 Task: Look for space in Santafé, Spain from 9th July, 2023 to 16th July, 2023 for 2 adults, 1 child in price range Rs.8000 to Rs.16000. Place can be entire place with 2 bedrooms having 2 beds and 1 bathroom. Property type can be house, flat, guest house. Booking option can be shelf check-in. Required host language is English.
Action: Mouse moved to (250, 137)
Screenshot: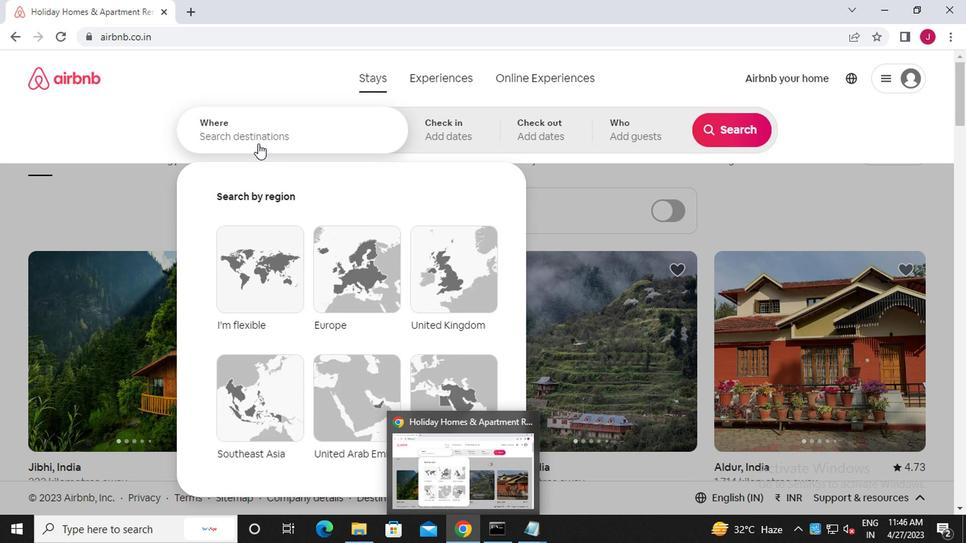 
Action: Mouse pressed left at (250, 137)
Screenshot: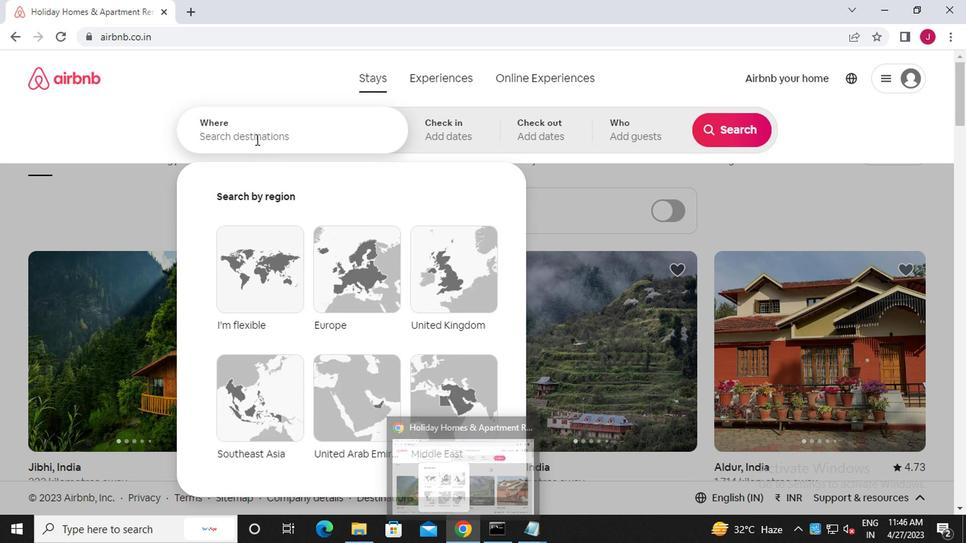 
Action: Key pressed s<Key.caps_lock>antafe,<Key.space><Key.caps_lock>s<Key.caps_lock>paion
Screenshot: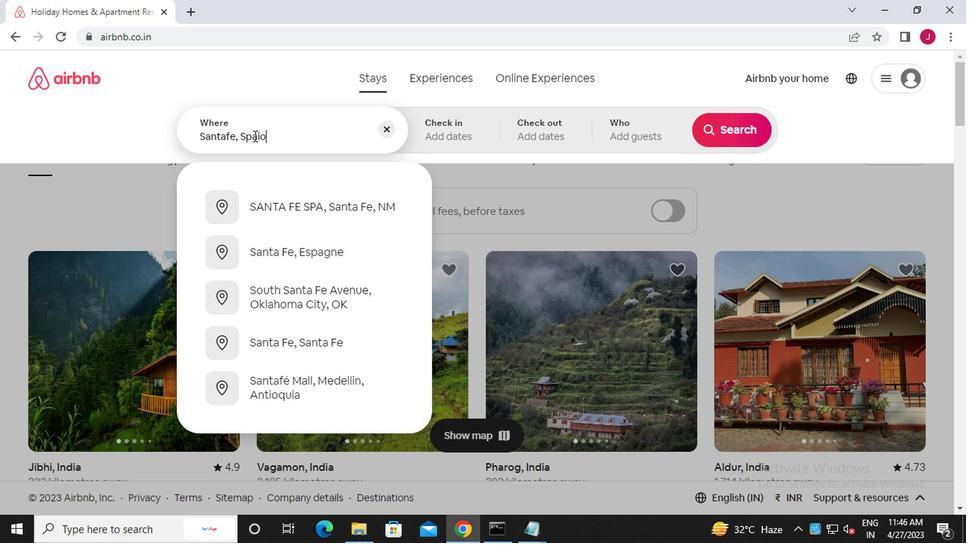
Action: Mouse moved to (266, 137)
Screenshot: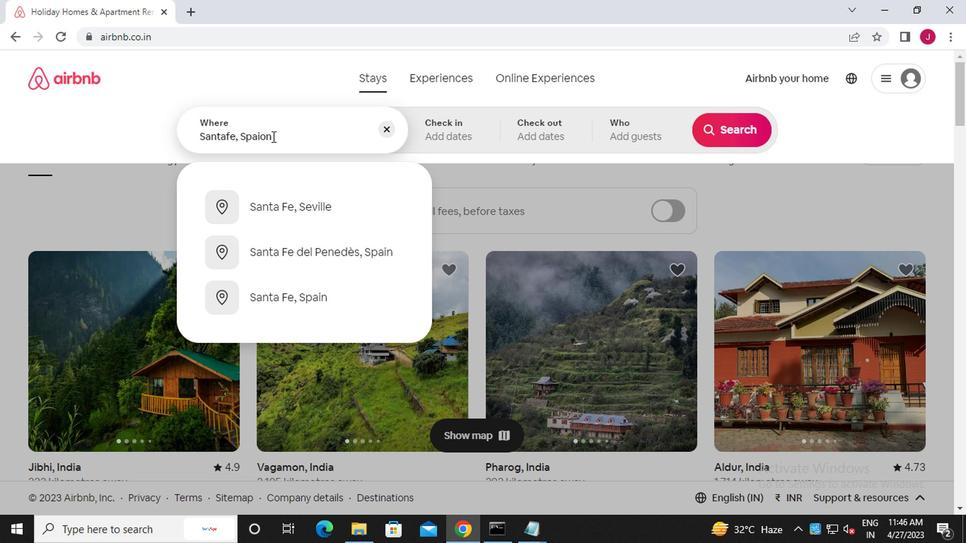 
Action: Key pressed <Key.backspace><Key.backspace>n
Screenshot: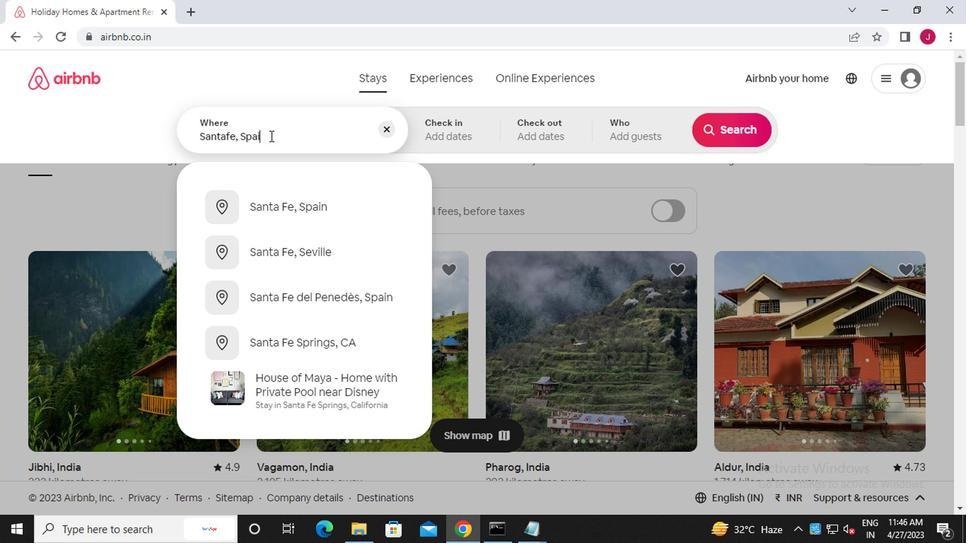 
Action: Mouse moved to (454, 139)
Screenshot: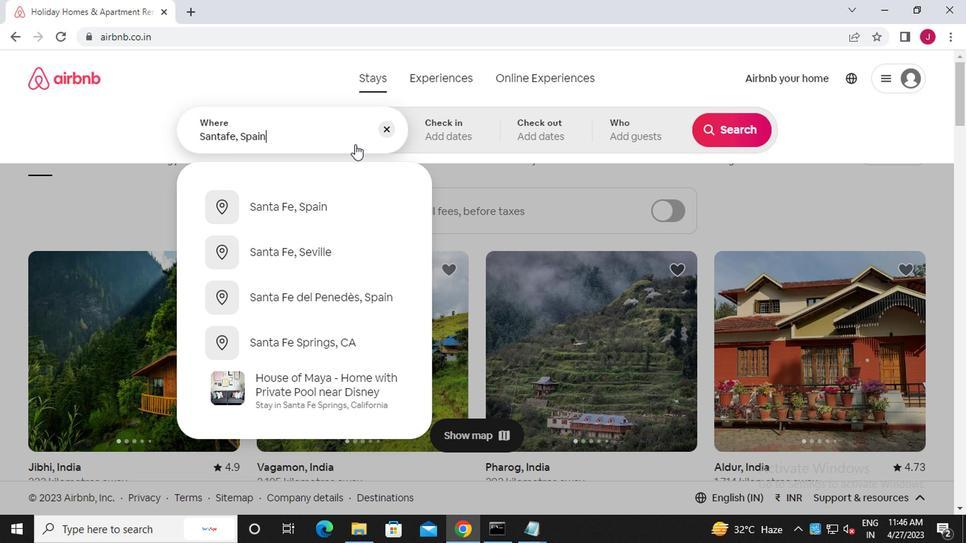 
Action: Mouse pressed left at (454, 139)
Screenshot: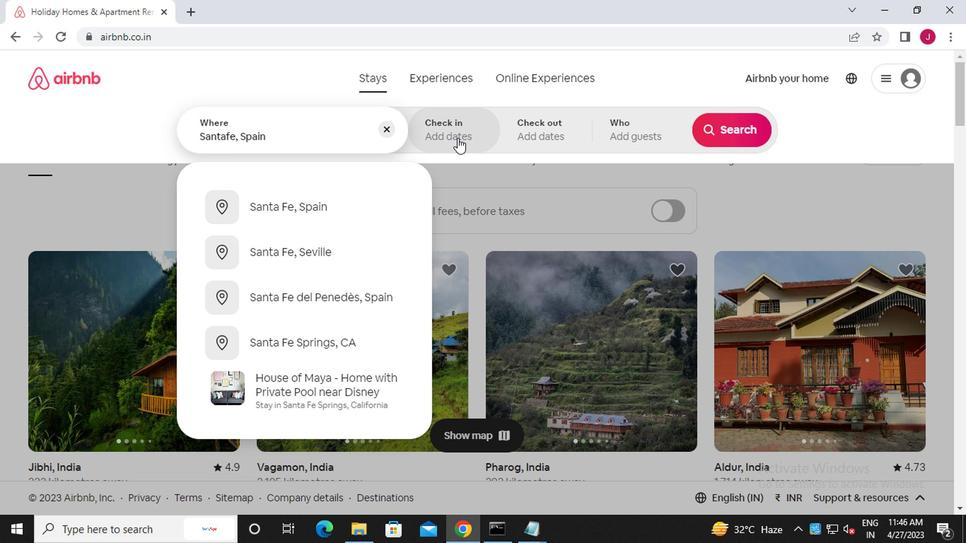 
Action: Mouse moved to (710, 248)
Screenshot: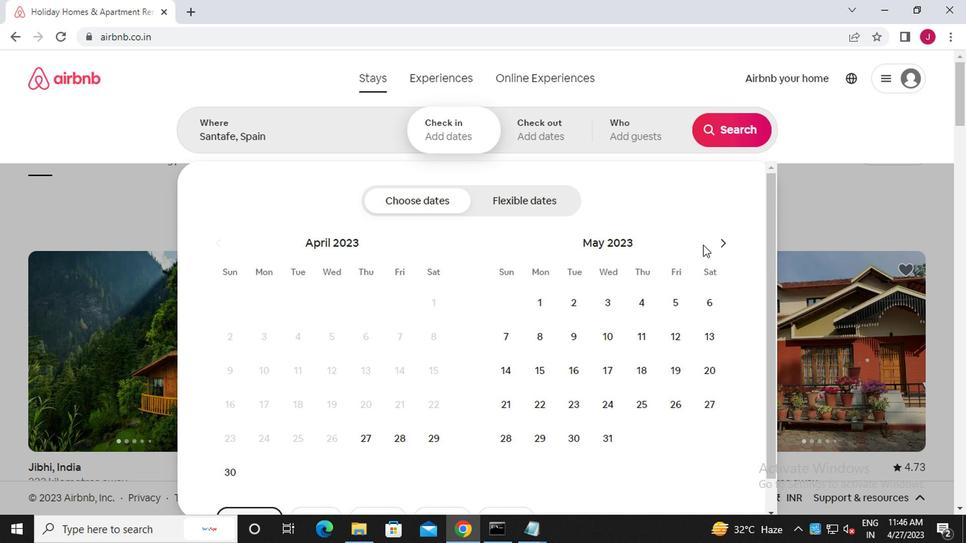 
Action: Mouse pressed left at (710, 248)
Screenshot: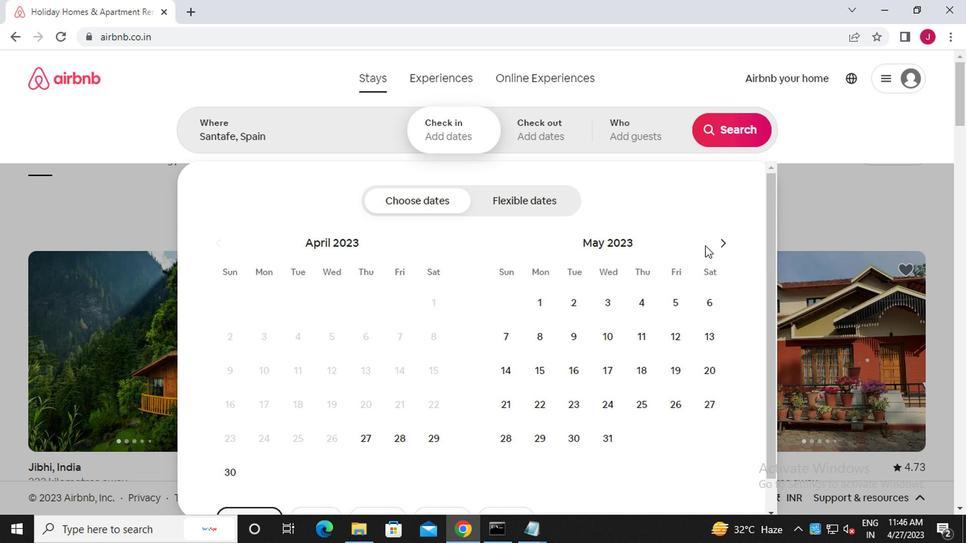 
Action: Mouse pressed left at (710, 248)
Screenshot: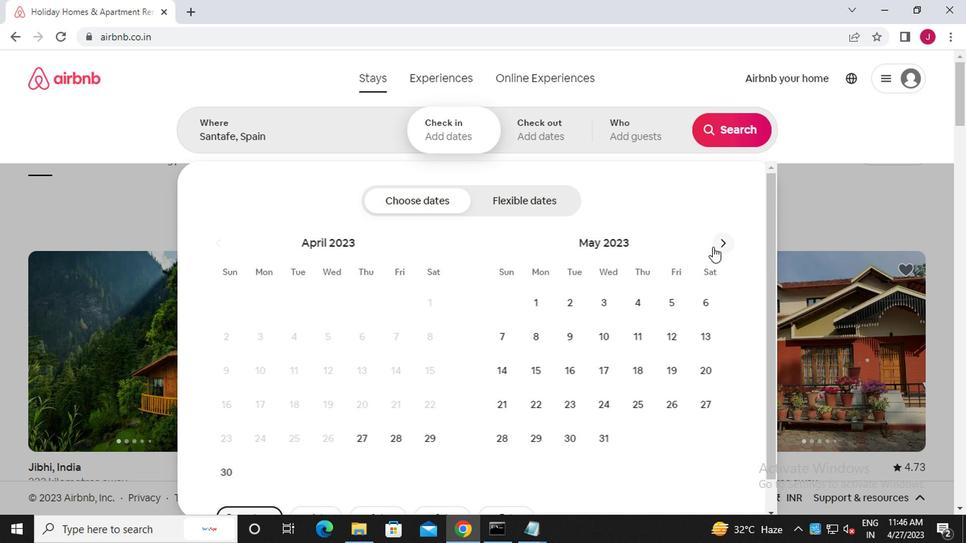 
Action: Mouse moved to (498, 367)
Screenshot: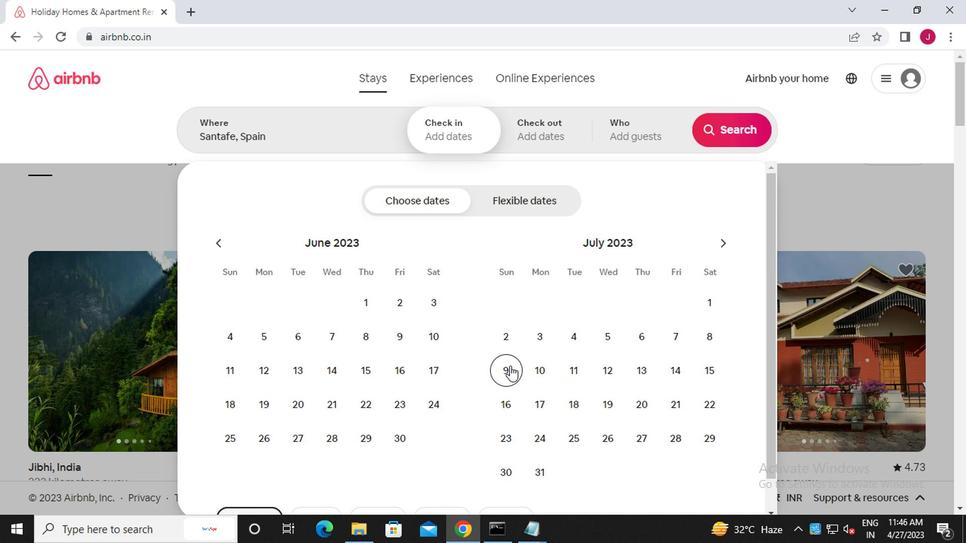 
Action: Mouse pressed left at (498, 367)
Screenshot: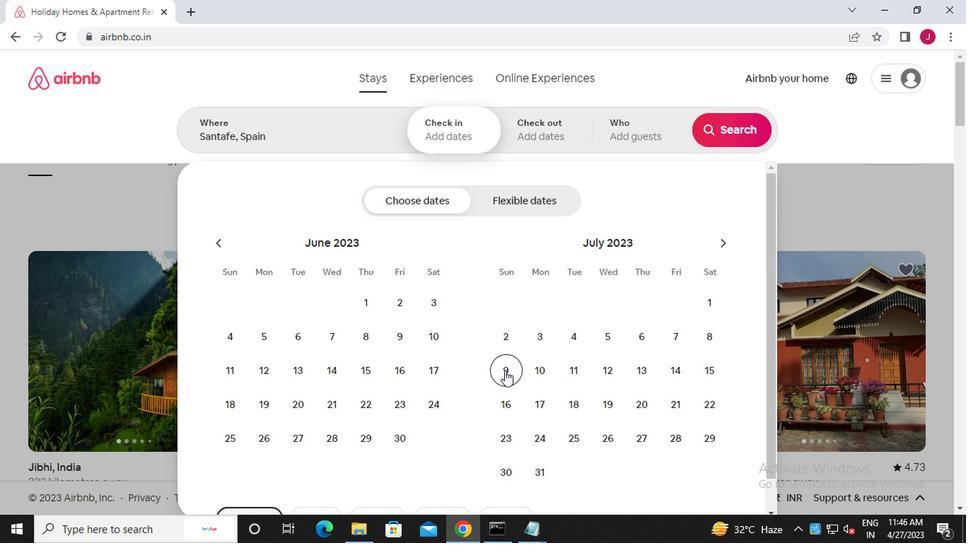 
Action: Mouse moved to (508, 399)
Screenshot: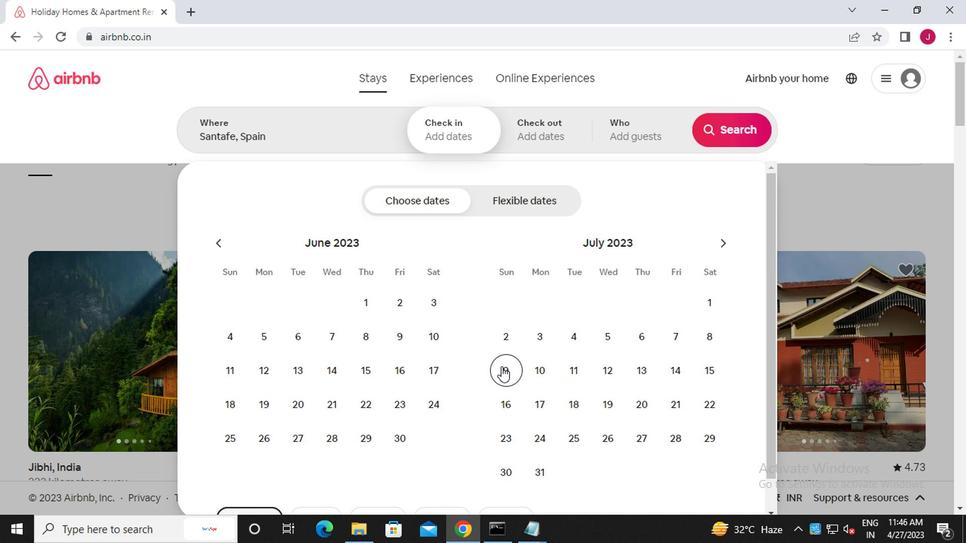 
Action: Mouse pressed left at (508, 399)
Screenshot: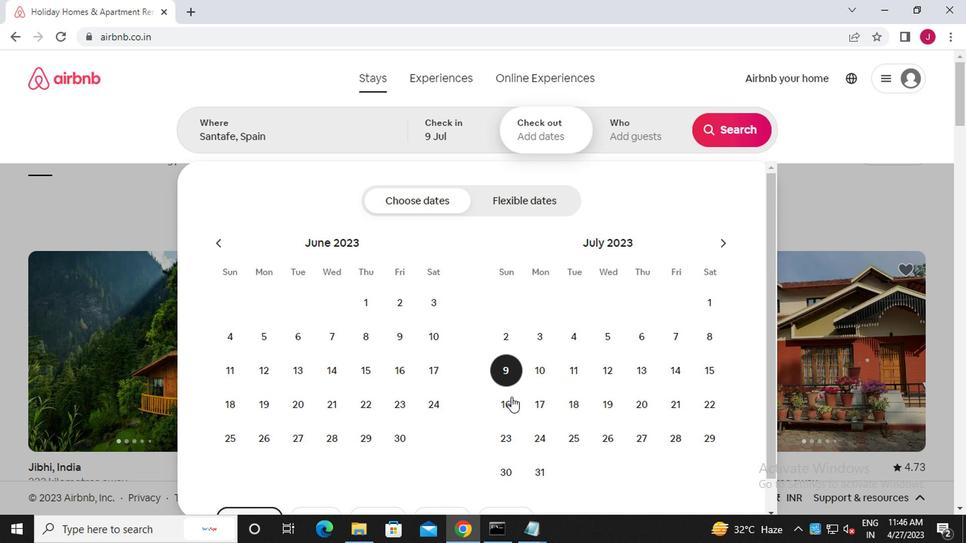 
Action: Mouse moved to (631, 139)
Screenshot: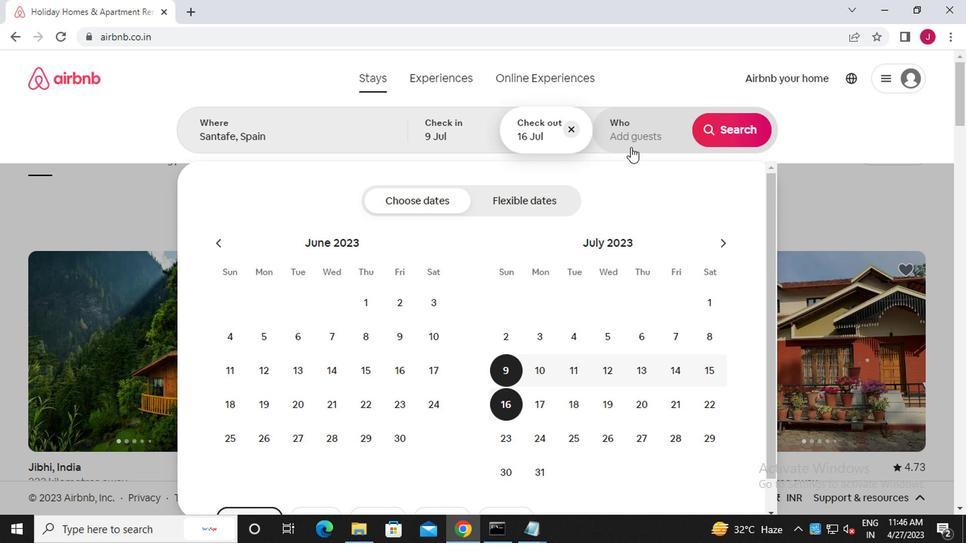 
Action: Mouse pressed left at (631, 139)
Screenshot: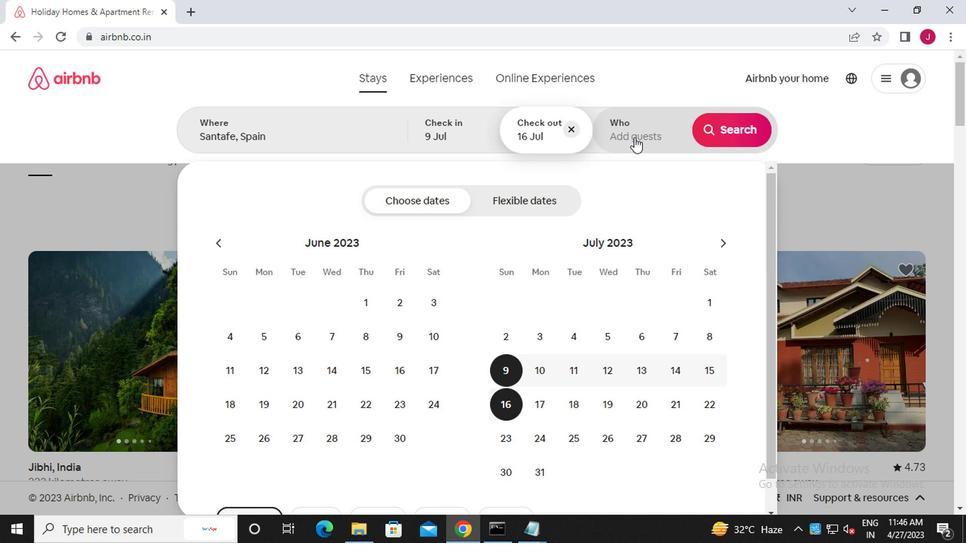 
Action: Mouse moved to (720, 201)
Screenshot: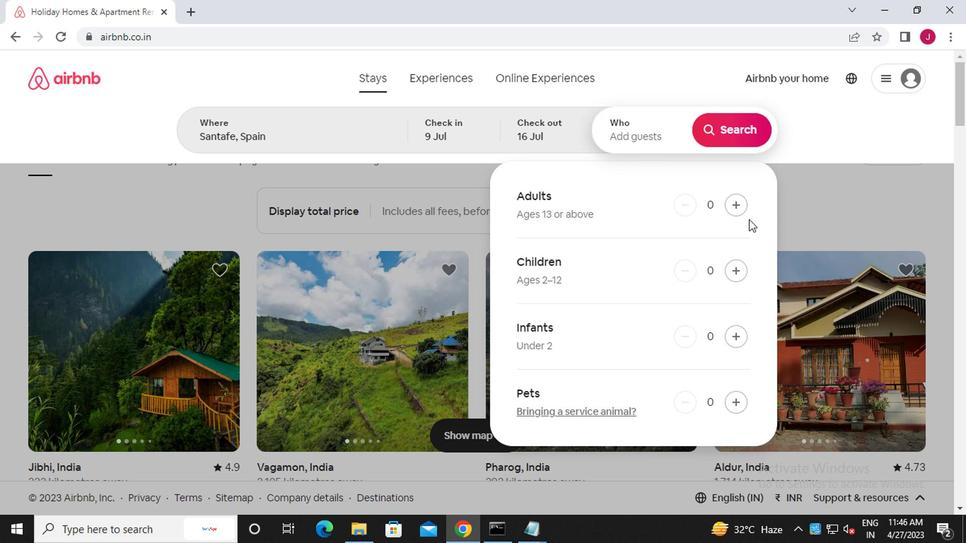 
Action: Mouse pressed left at (720, 201)
Screenshot: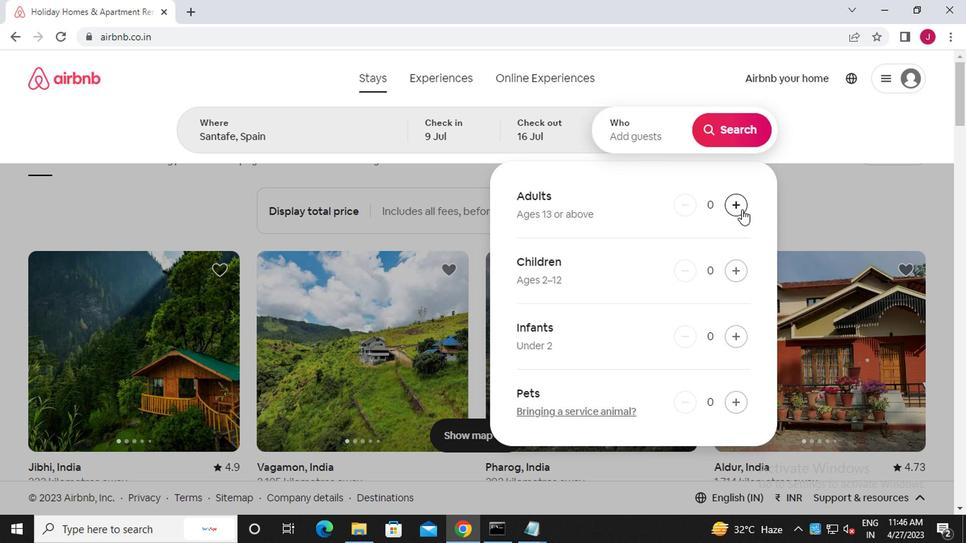 
Action: Mouse moved to (723, 203)
Screenshot: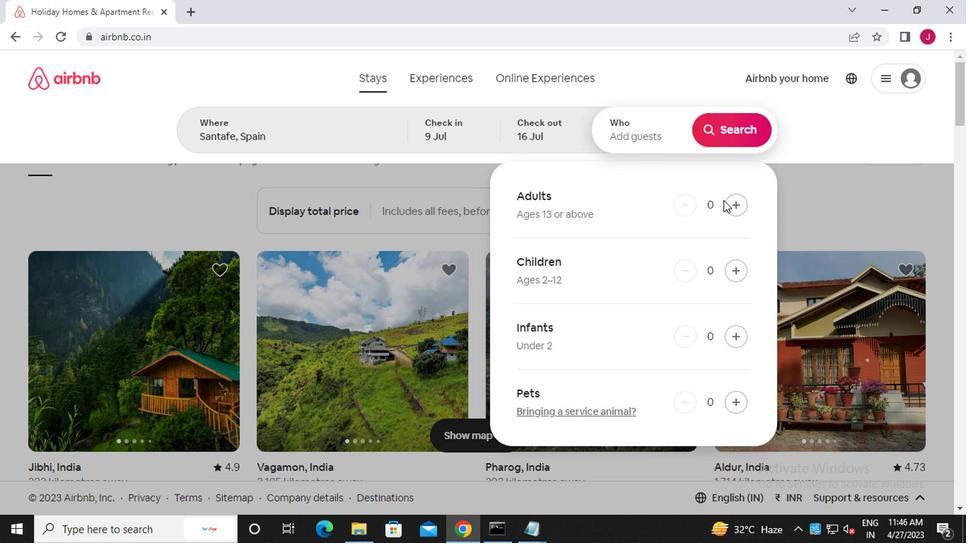 
Action: Mouse pressed left at (723, 203)
Screenshot: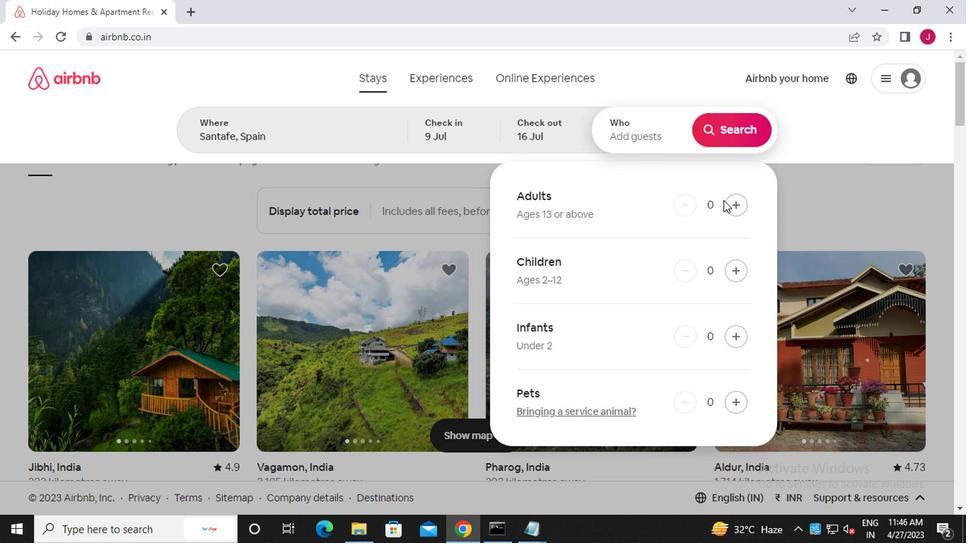 
Action: Mouse moved to (725, 208)
Screenshot: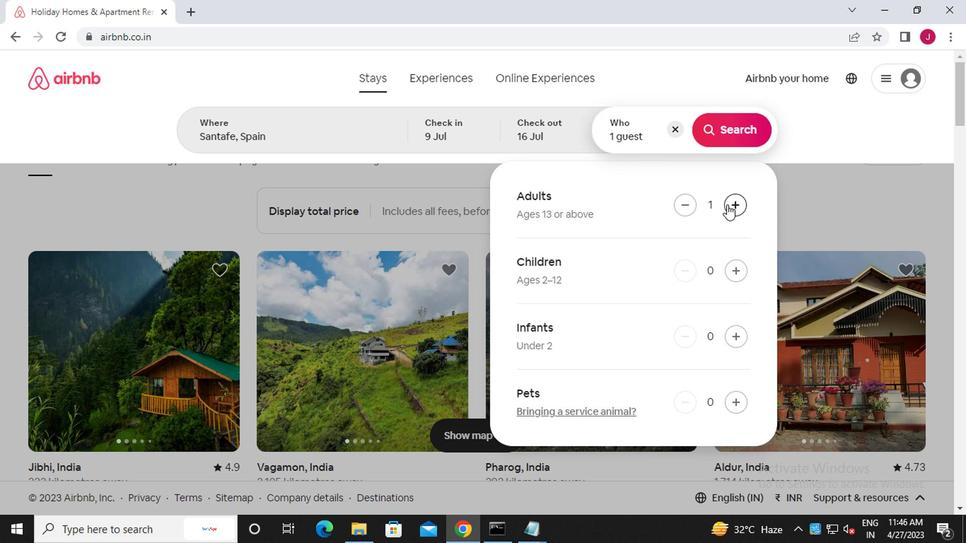
Action: Mouse pressed left at (725, 208)
Screenshot: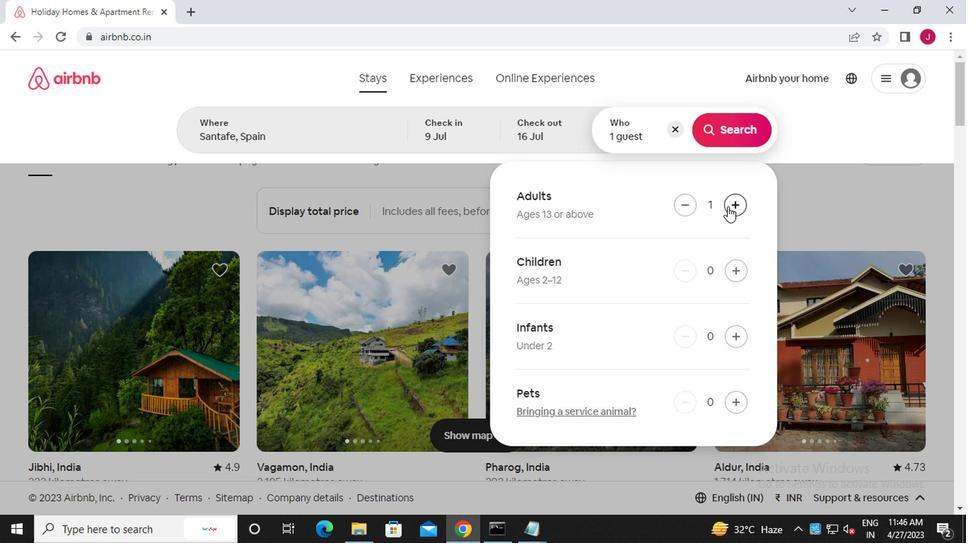 
Action: Mouse moved to (732, 279)
Screenshot: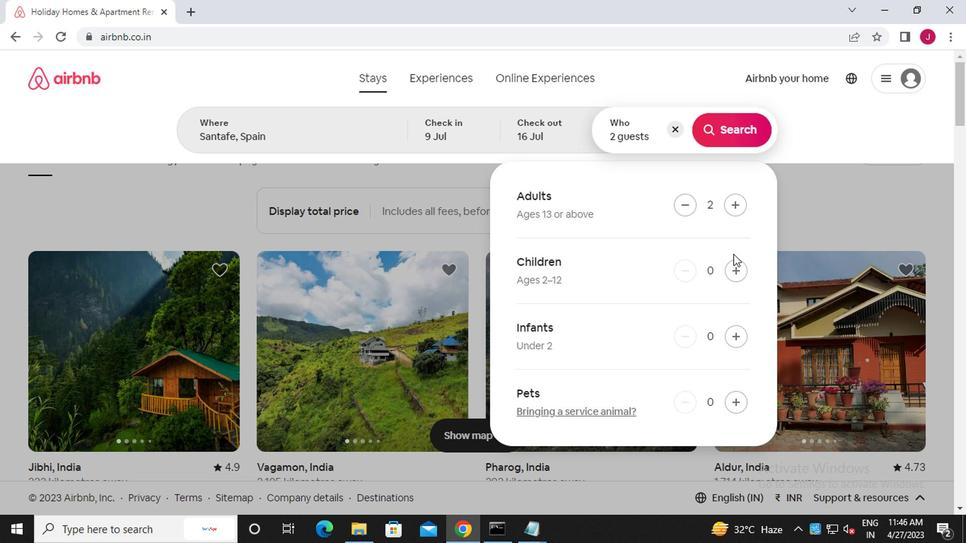
Action: Mouse pressed left at (732, 279)
Screenshot: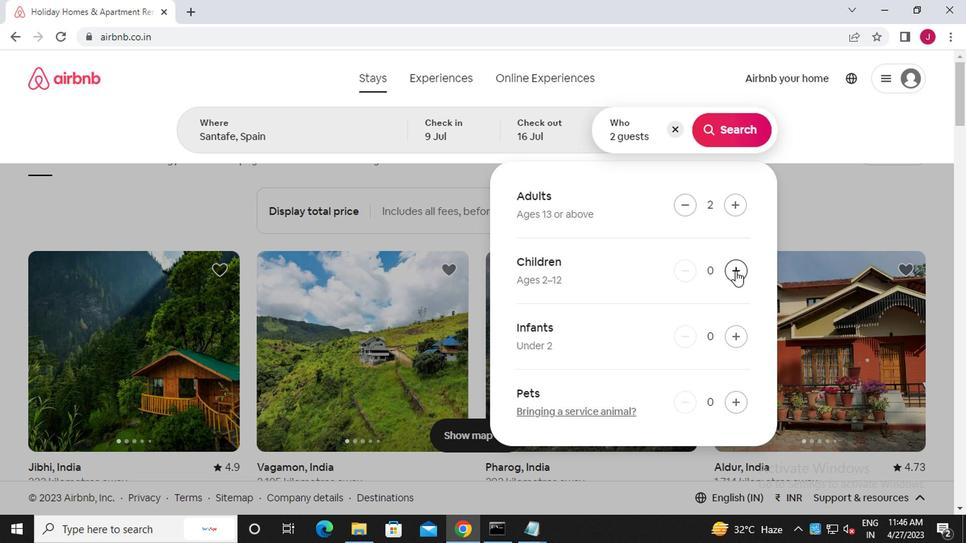 
Action: Mouse moved to (730, 134)
Screenshot: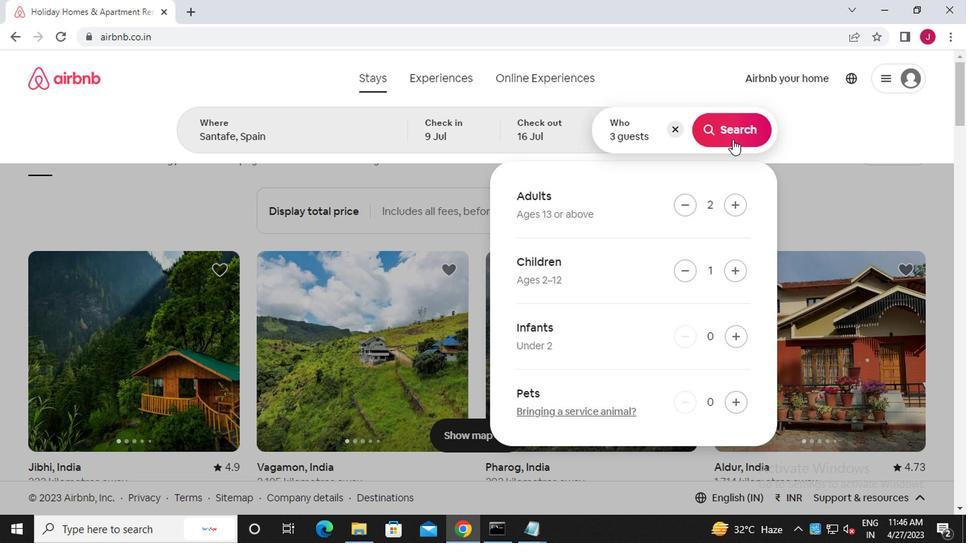 
Action: Mouse pressed left at (730, 134)
Screenshot: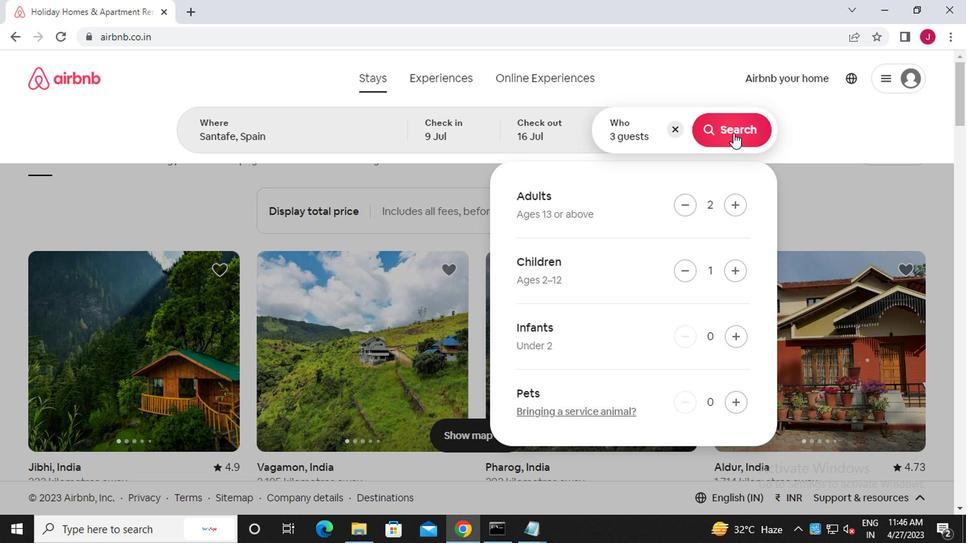
Action: Mouse moved to (910, 145)
Screenshot: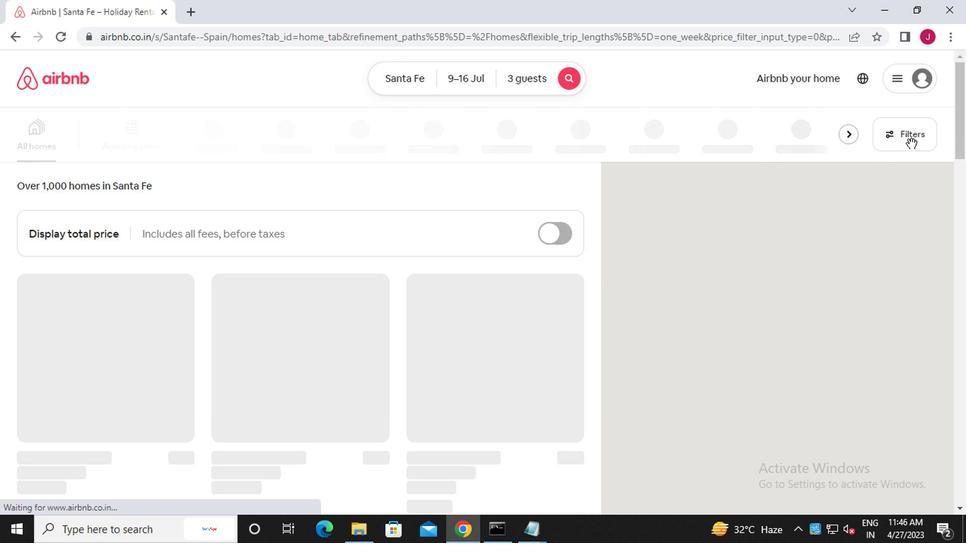 
Action: Mouse pressed left at (910, 145)
Screenshot: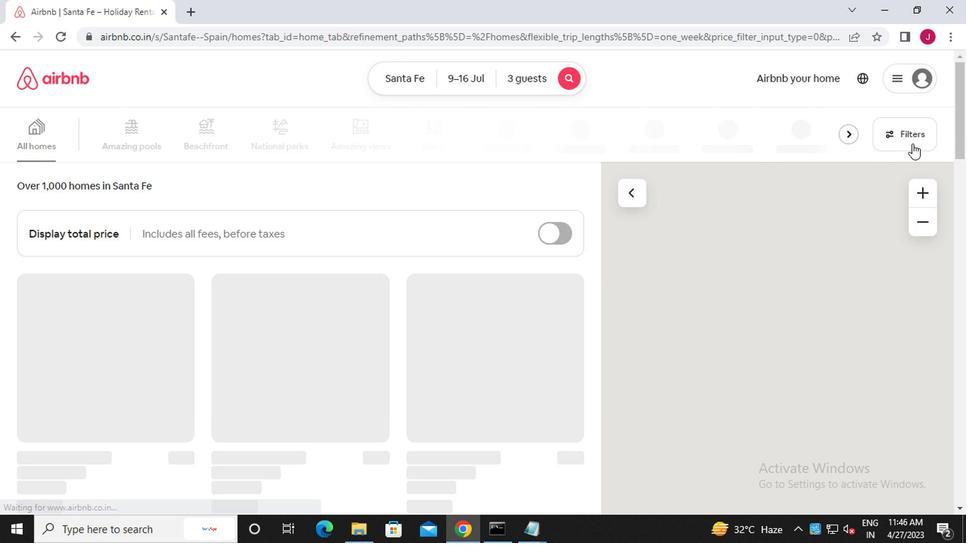 
Action: Mouse moved to (320, 314)
Screenshot: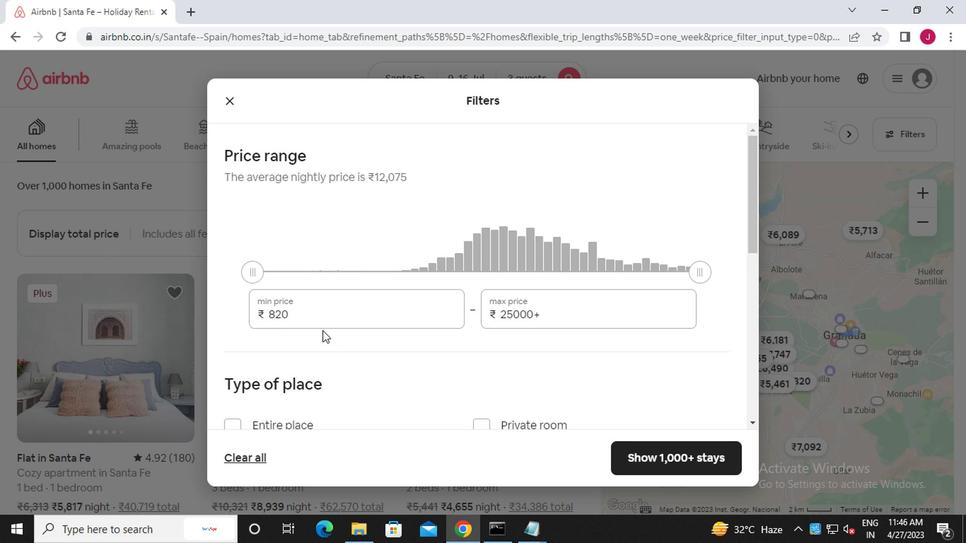
Action: Mouse pressed left at (320, 314)
Screenshot: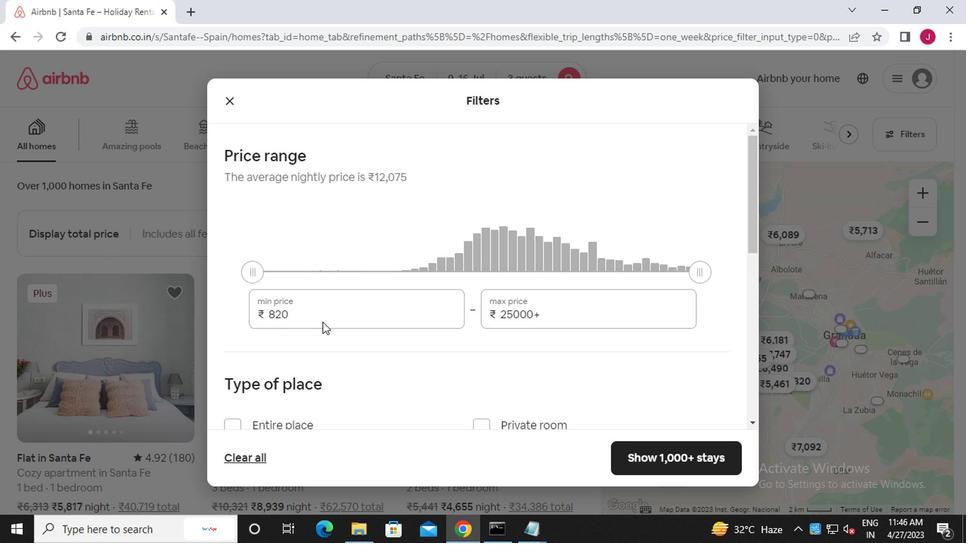 
Action: Mouse moved to (316, 312)
Screenshot: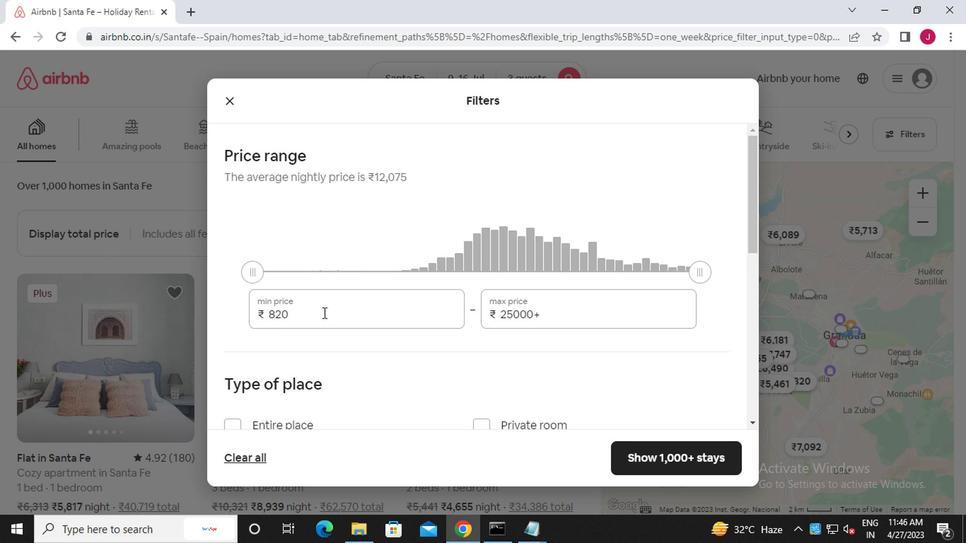 
Action: Key pressed <Key.backspace><Key.backspace><<96>><<96>><<96>>
Screenshot: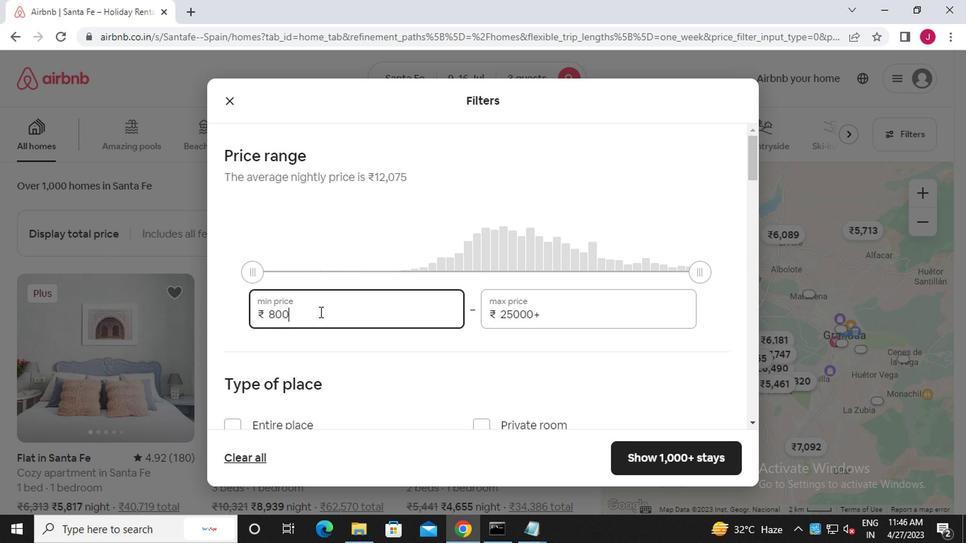 
Action: Mouse moved to (553, 310)
Screenshot: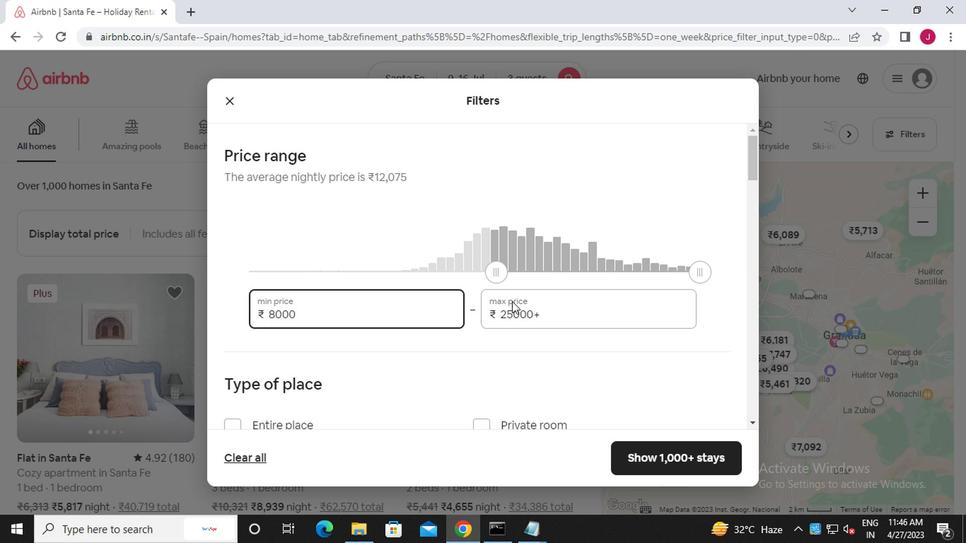 
Action: Mouse pressed left at (553, 310)
Screenshot: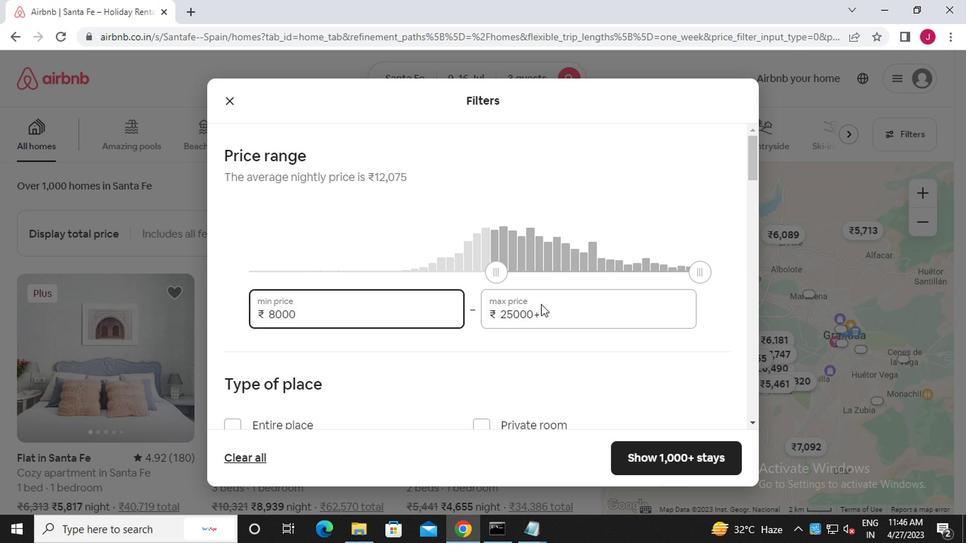 
Action: Mouse moved to (553, 314)
Screenshot: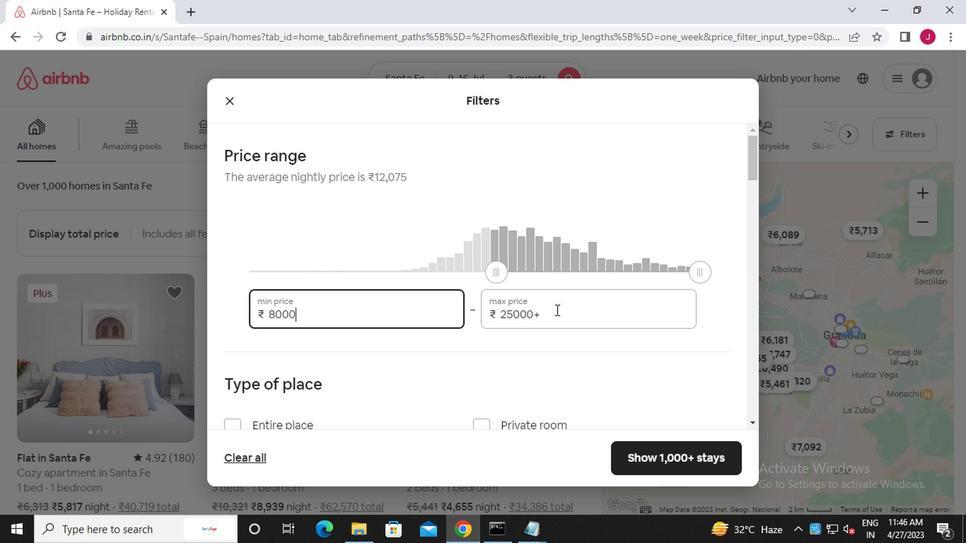 
Action: Key pressed <Key.backspace><Key.backspace><Key.backspace><Key.backspace><Key.backspace><Key.backspace><Key.backspace><Key.backspace><Key.backspace><Key.backspace><Key.backspace><Key.backspace><<97>><<102>><<96>><<96>><<96>>
Screenshot: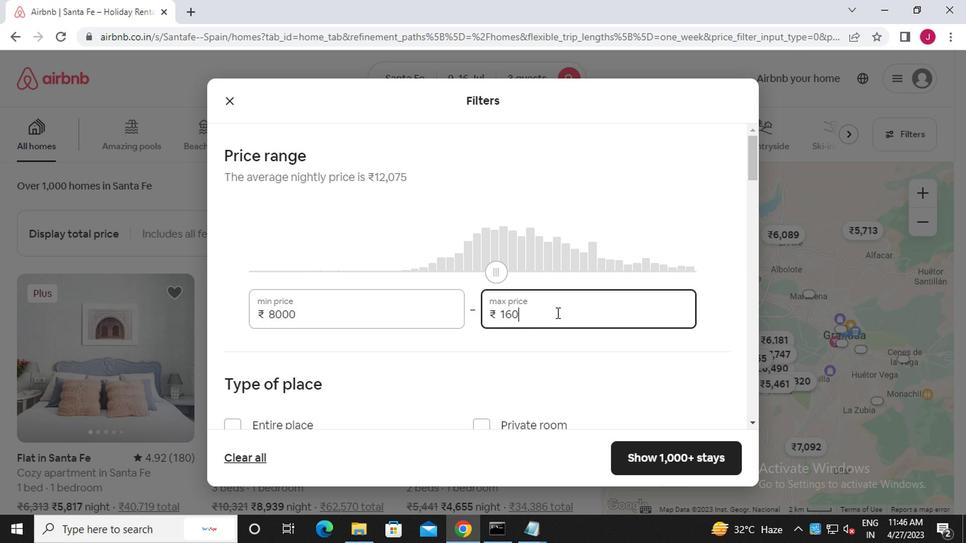 
Action: Mouse moved to (553, 314)
Screenshot: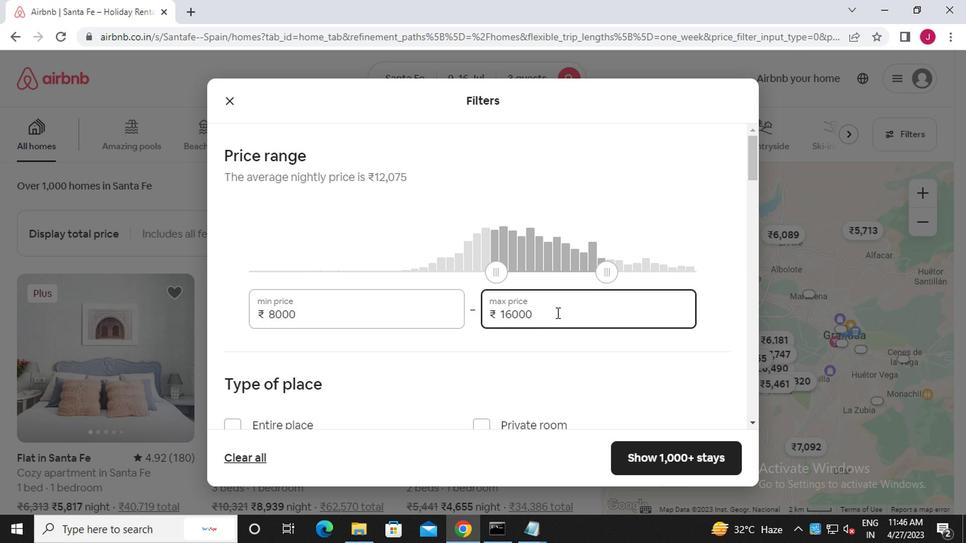 
Action: Mouse scrolled (553, 312) with delta (0, -1)
Screenshot: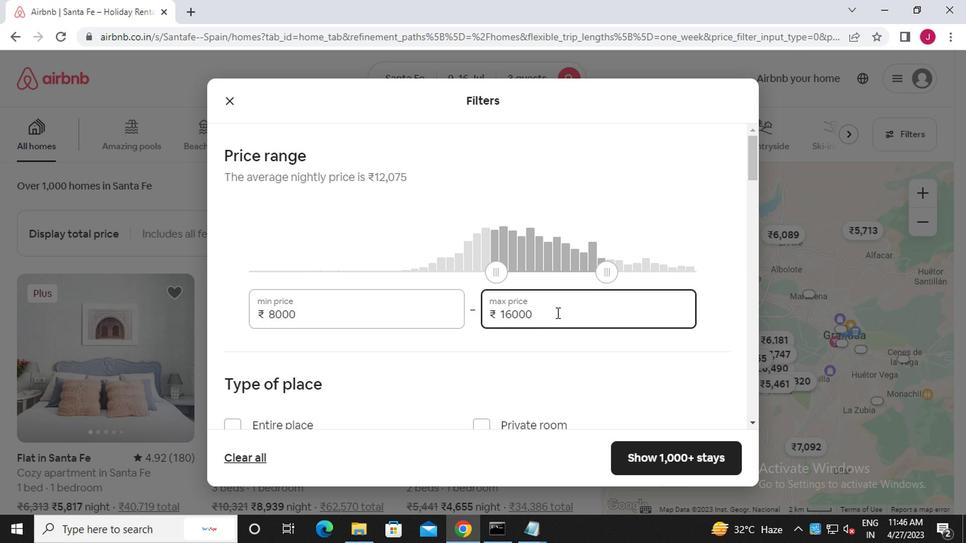 
Action: Mouse scrolled (553, 312) with delta (0, -1)
Screenshot: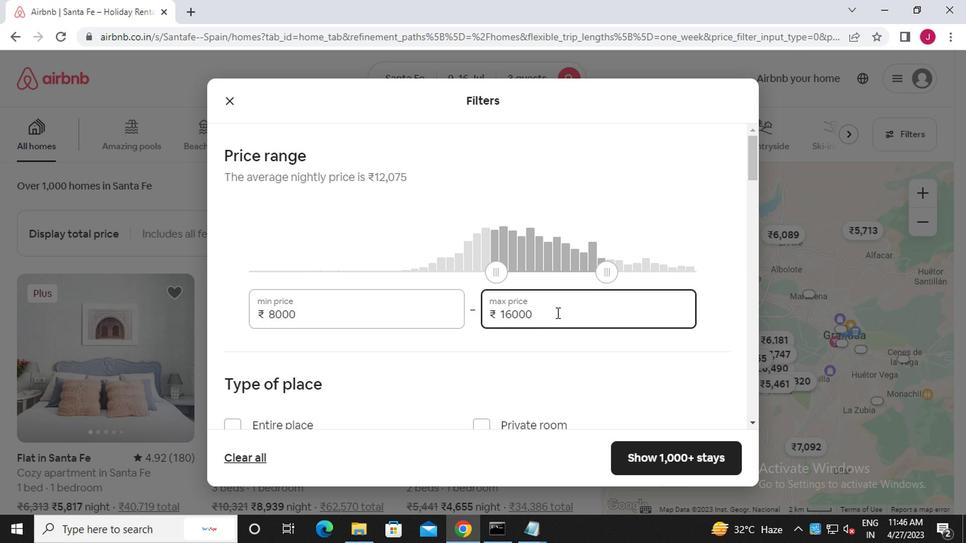 
Action: Mouse moved to (225, 282)
Screenshot: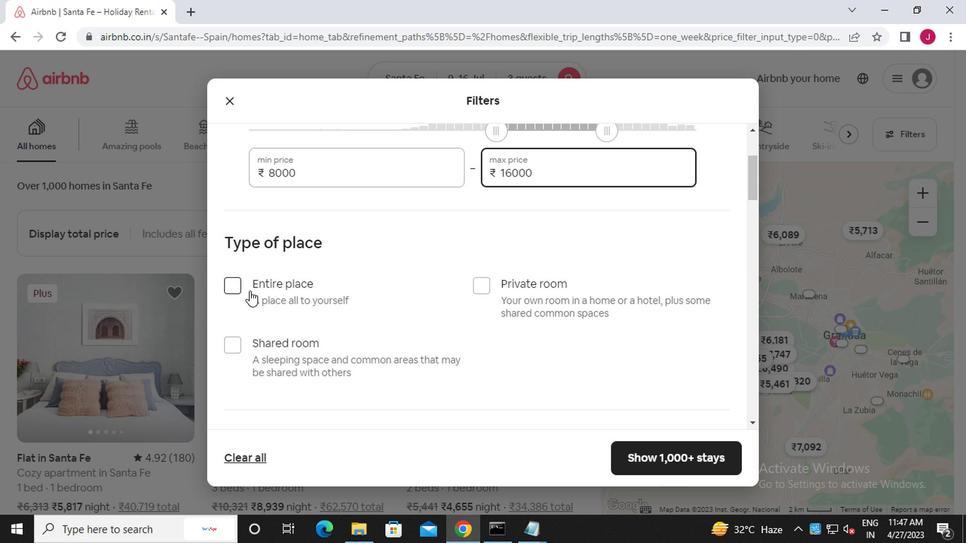 
Action: Mouse pressed left at (225, 282)
Screenshot: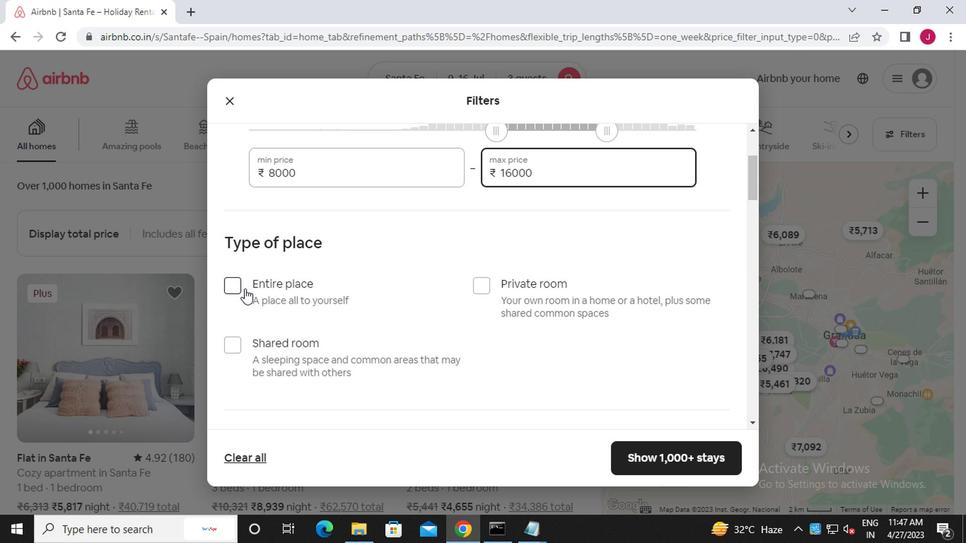 
Action: Mouse moved to (266, 304)
Screenshot: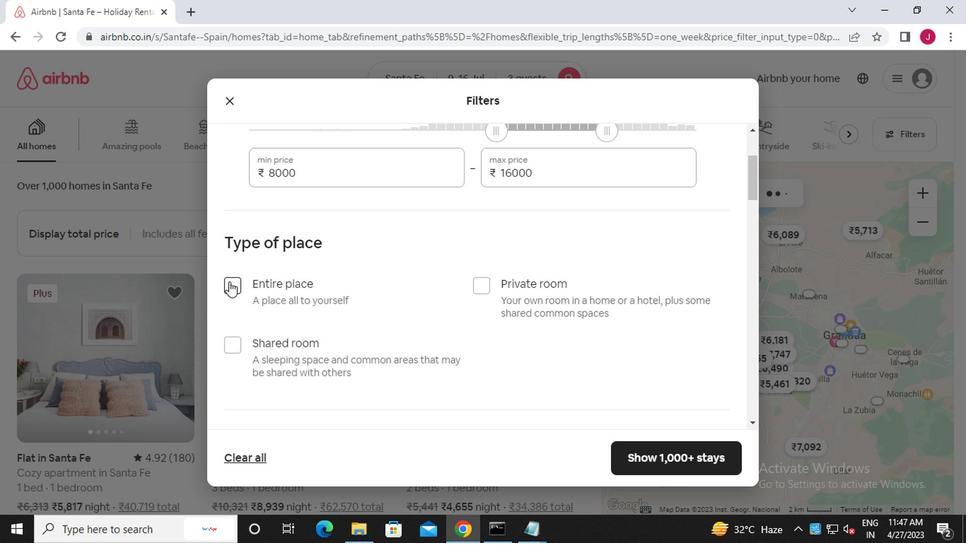 
Action: Mouse scrolled (266, 303) with delta (0, 0)
Screenshot: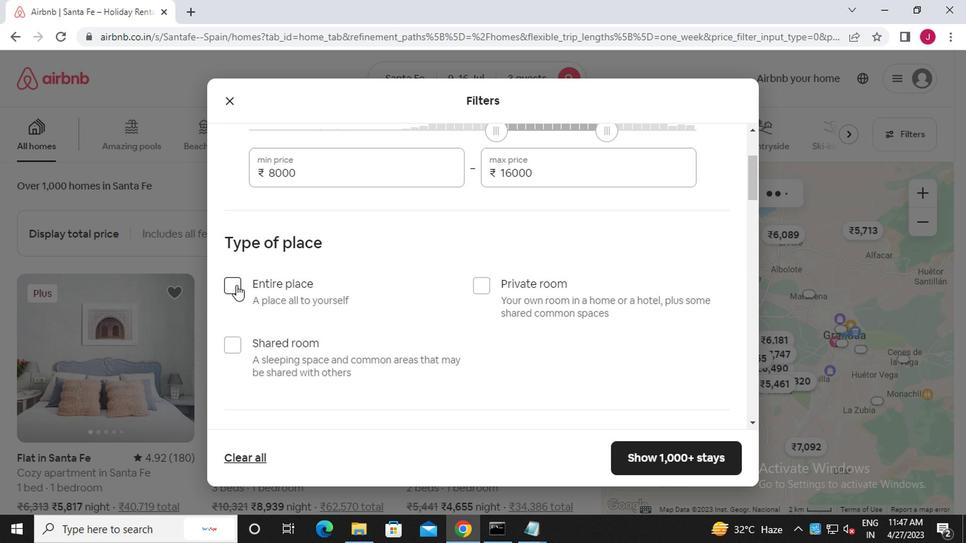 
Action: Mouse moved to (266, 305)
Screenshot: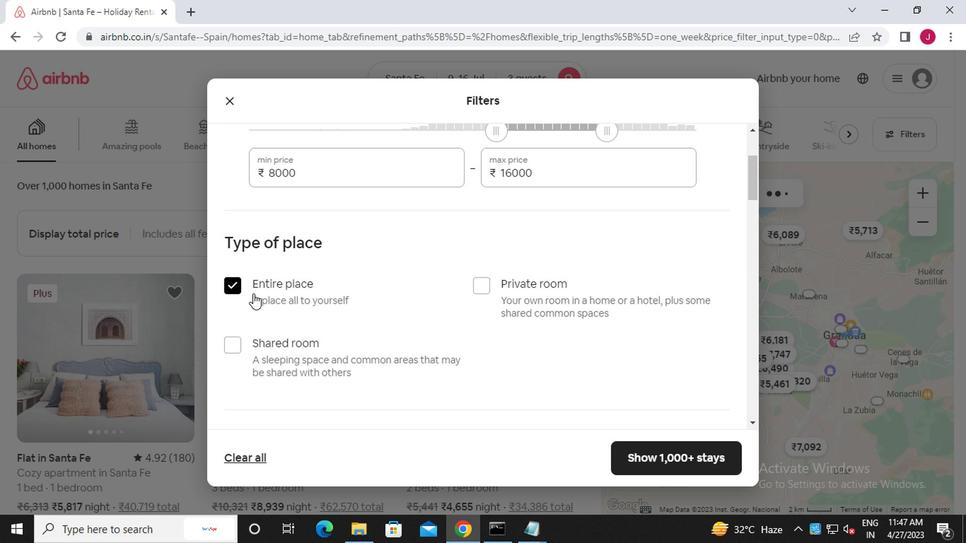 
Action: Mouse scrolled (266, 304) with delta (0, -1)
Screenshot: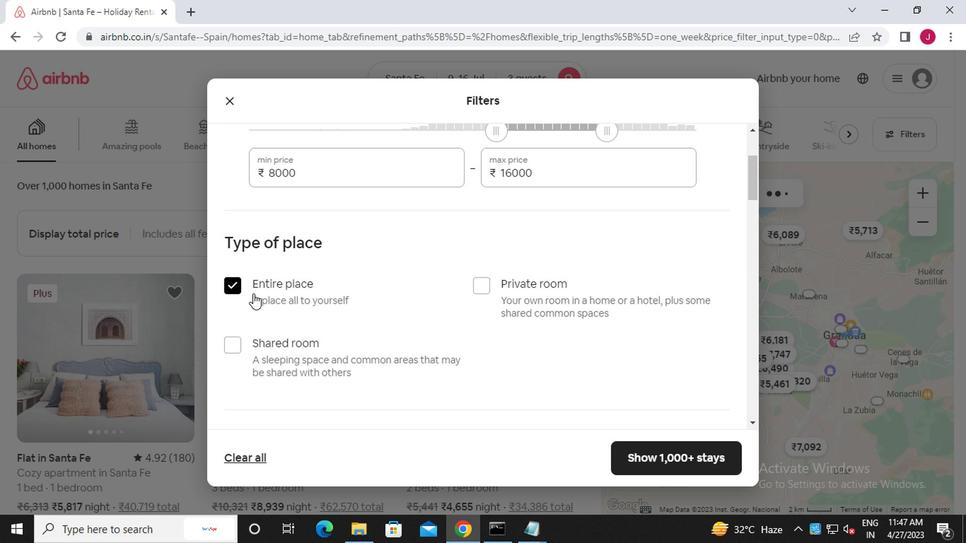 
Action: Mouse scrolled (266, 304) with delta (0, -1)
Screenshot: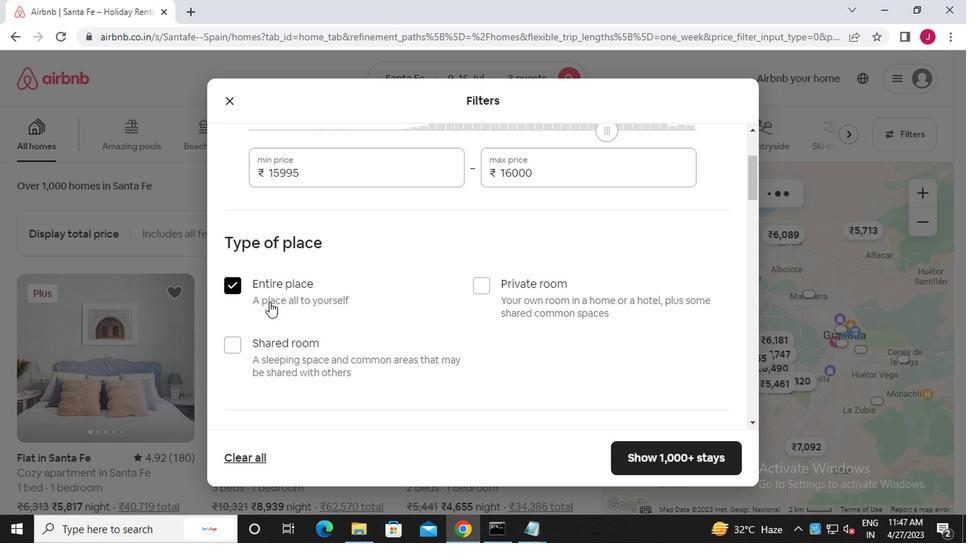
Action: Mouse moved to (311, 323)
Screenshot: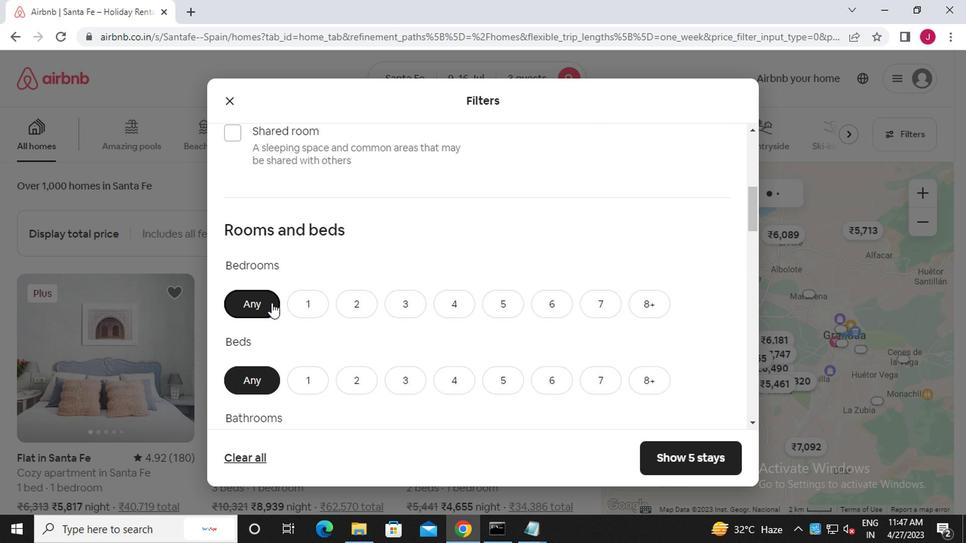 
Action: Mouse scrolled (311, 323) with delta (0, 0)
Screenshot: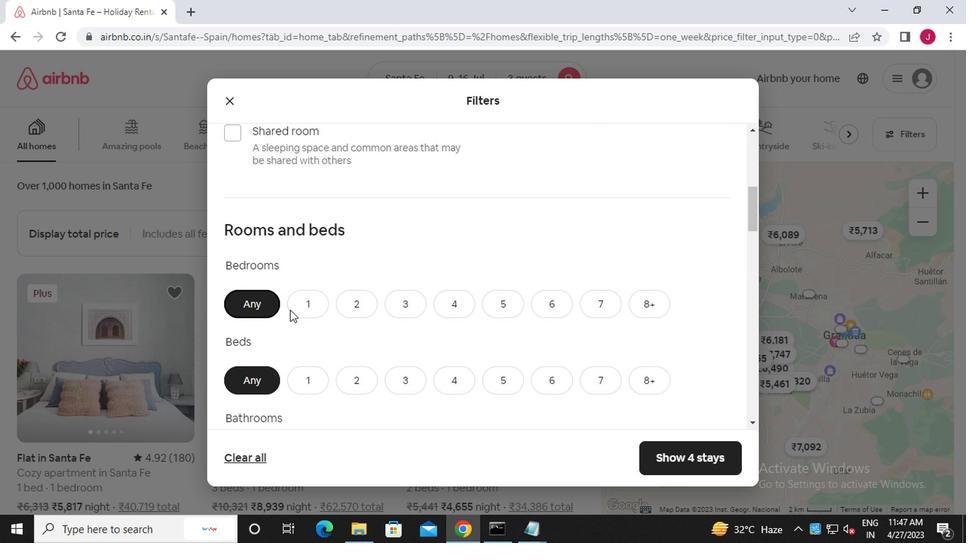 
Action: Mouse scrolled (311, 323) with delta (0, 0)
Screenshot: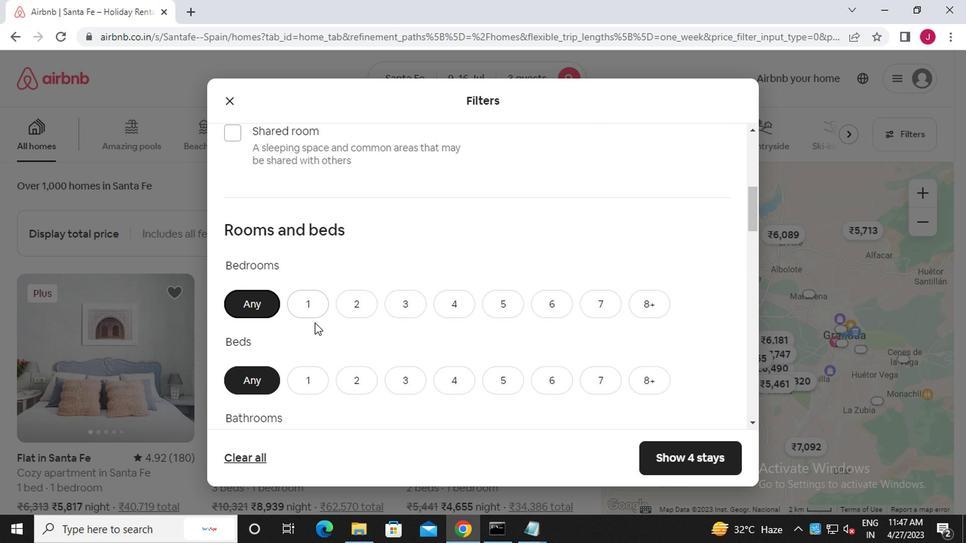 
Action: Mouse moved to (355, 166)
Screenshot: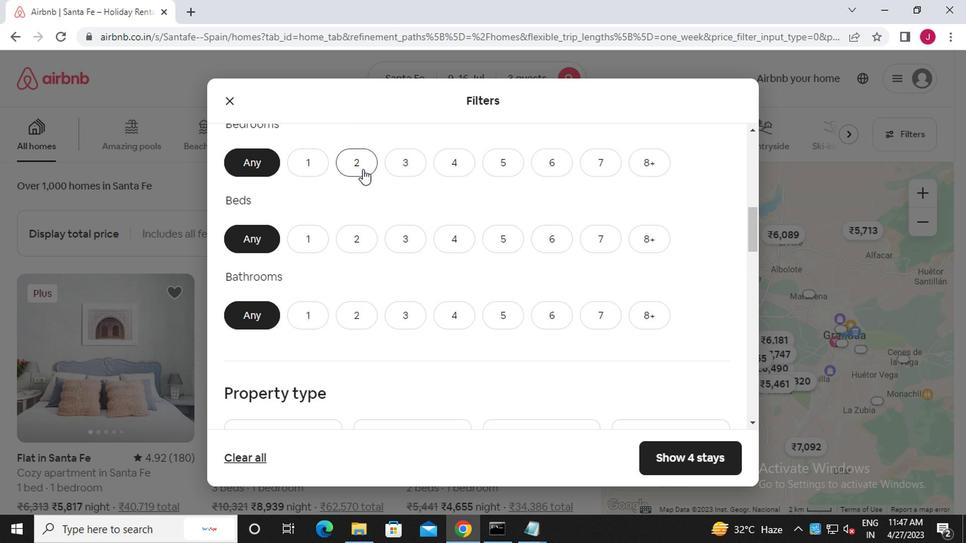 
Action: Mouse pressed left at (355, 166)
Screenshot: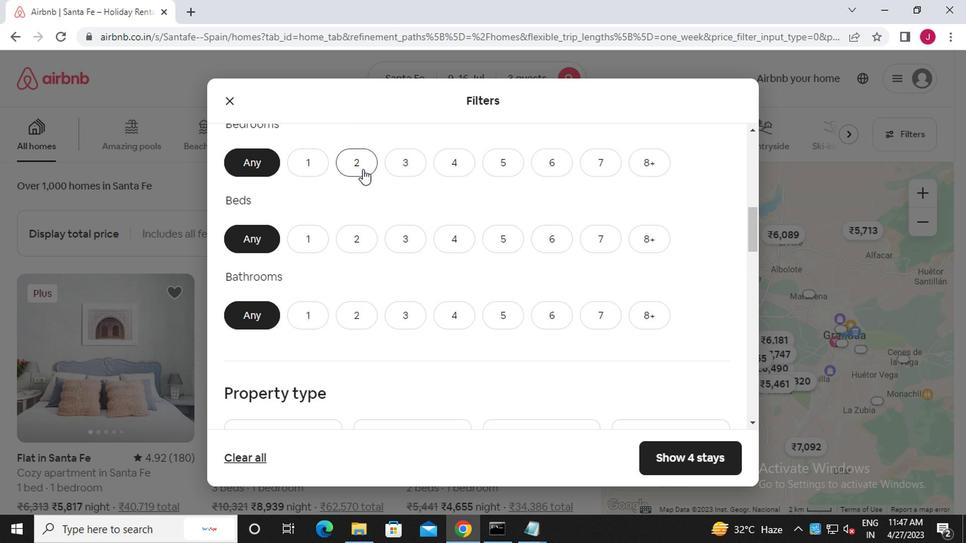 
Action: Mouse moved to (363, 238)
Screenshot: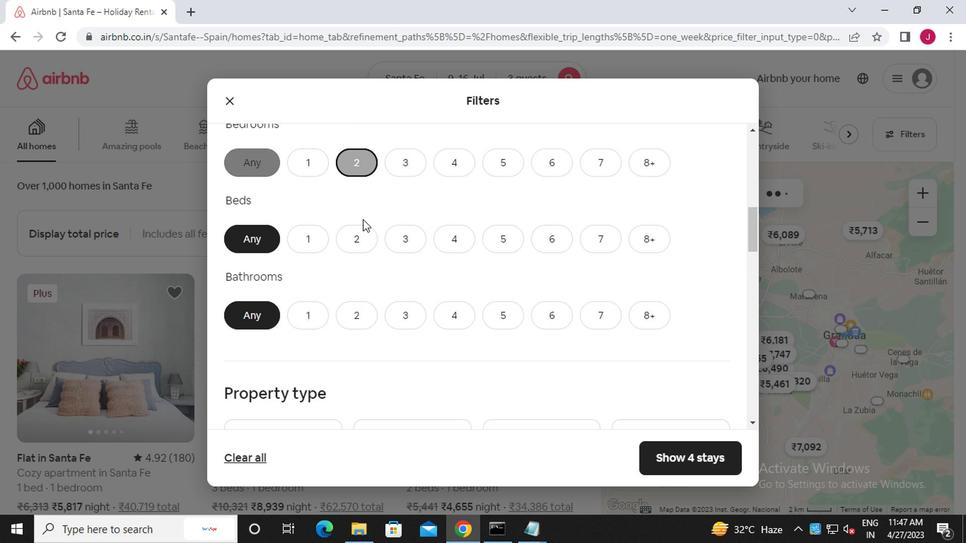 
Action: Mouse pressed left at (363, 238)
Screenshot: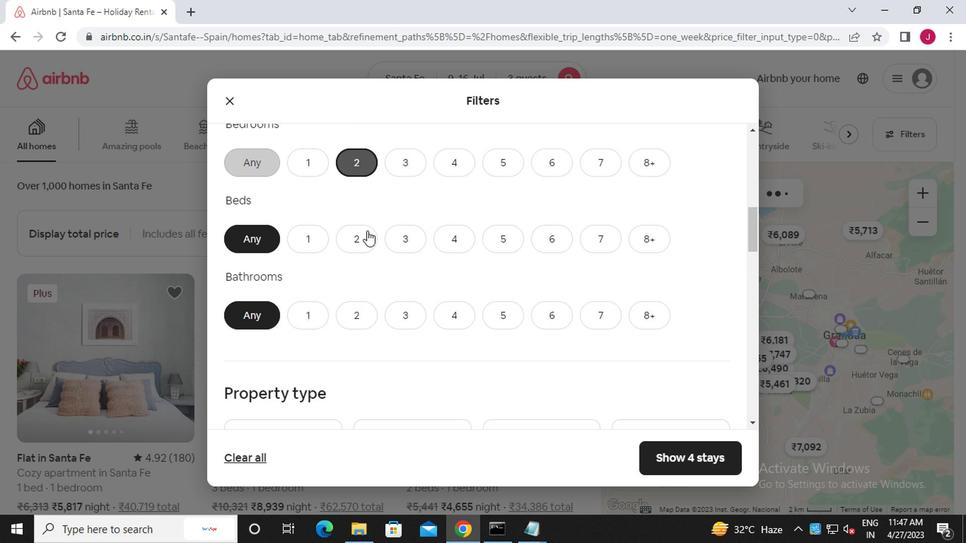
Action: Mouse moved to (306, 314)
Screenshot: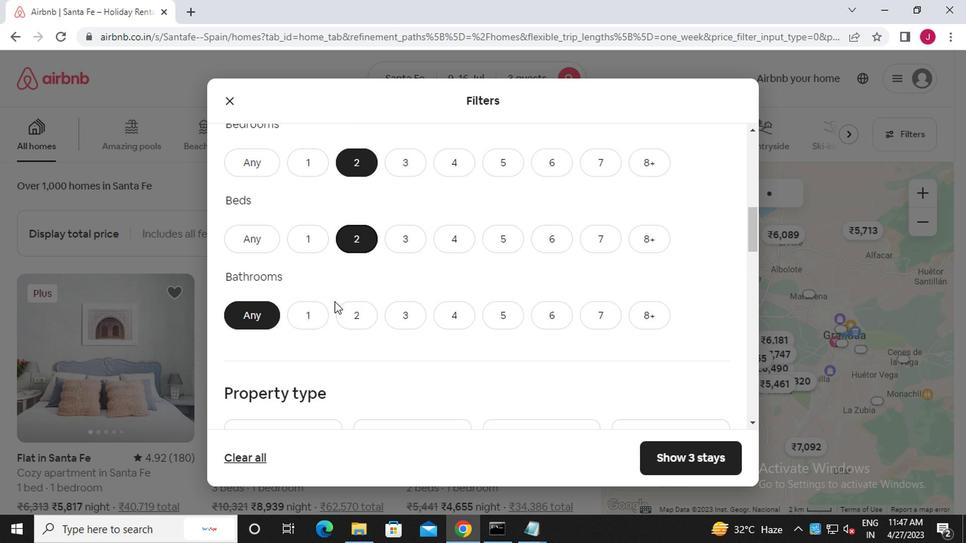 
Action: Mouse pressed left at (306, 314)
Screenshot: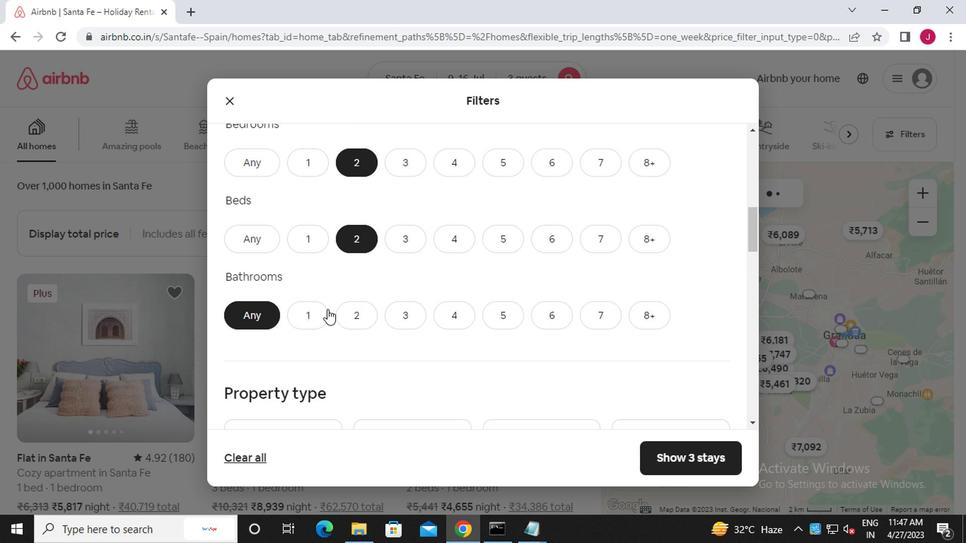 
Action: Mouse moved to (327, 323)
Screenshot: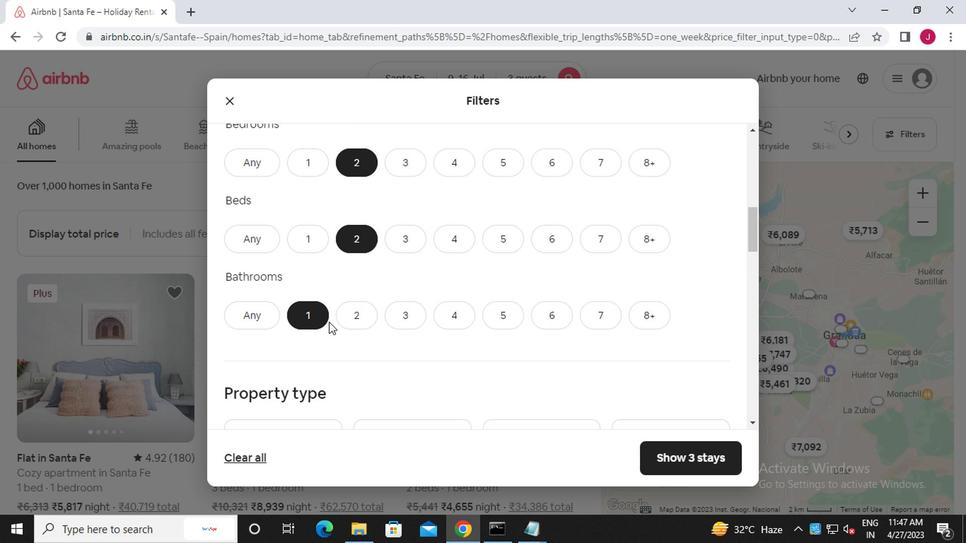 
Action: Mouse scrolled (327, 322) with delta (0, -1)
Screenshot: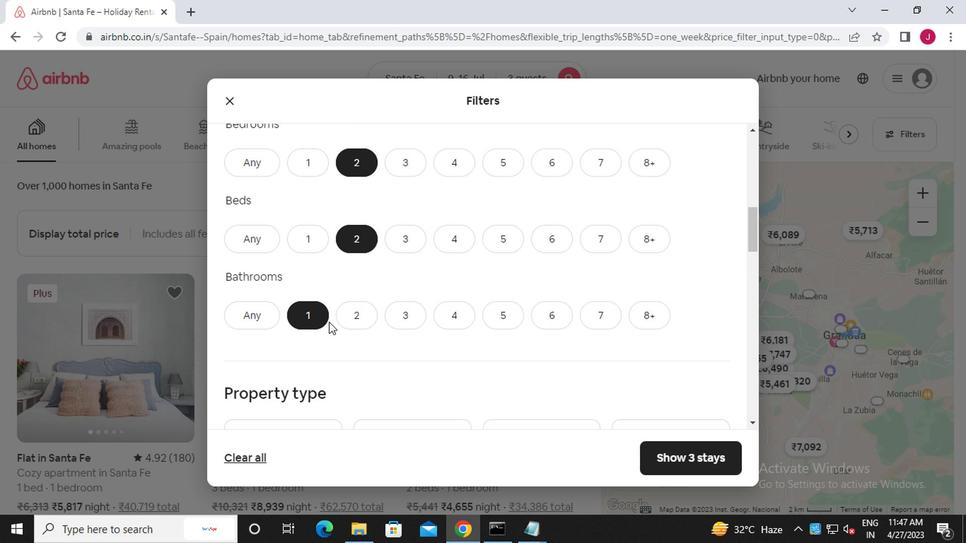 
Action: Mouse scrolled (327, 322) with delta (0, -1)
Screenshot: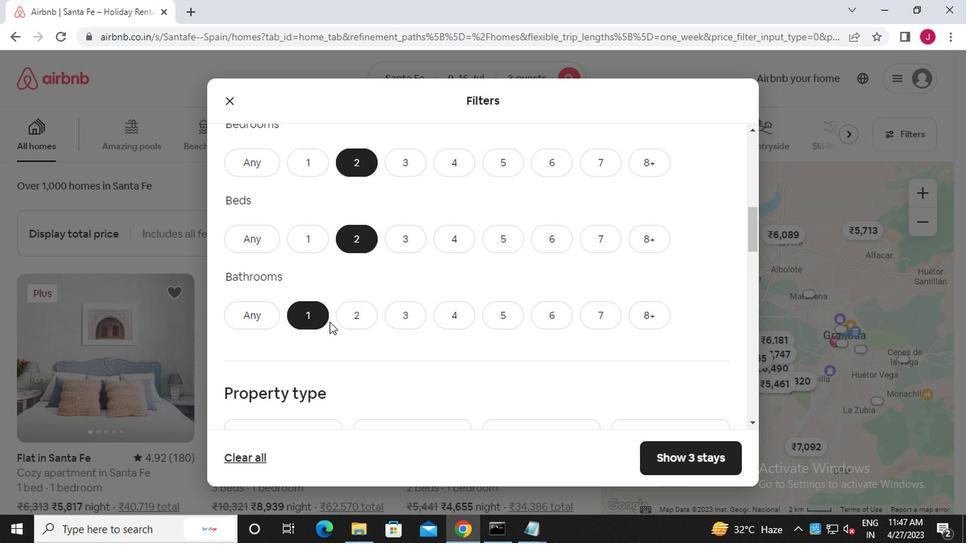 
Action: Mouse moved to (281, 323)
Screenshot: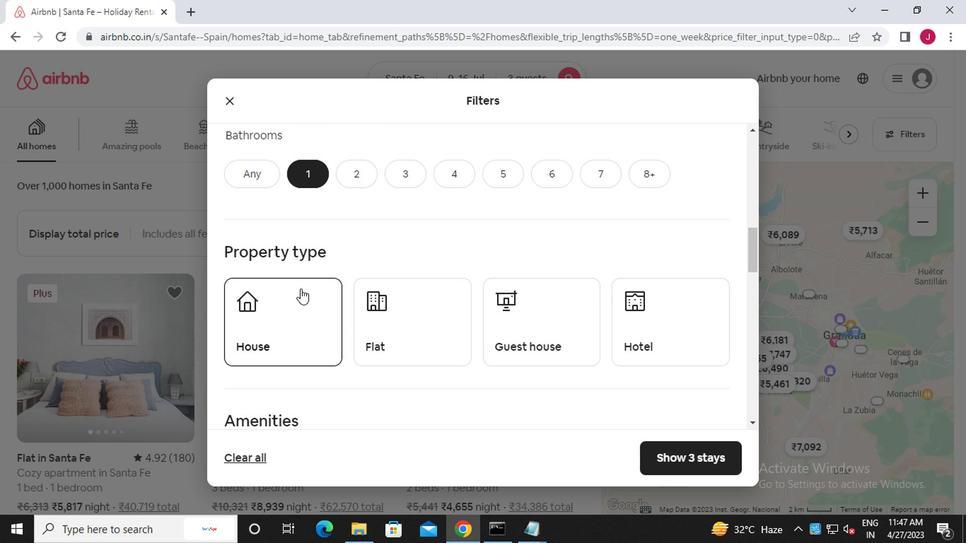 
Action: Mouse pressed left at (281, 323)
Screenshot: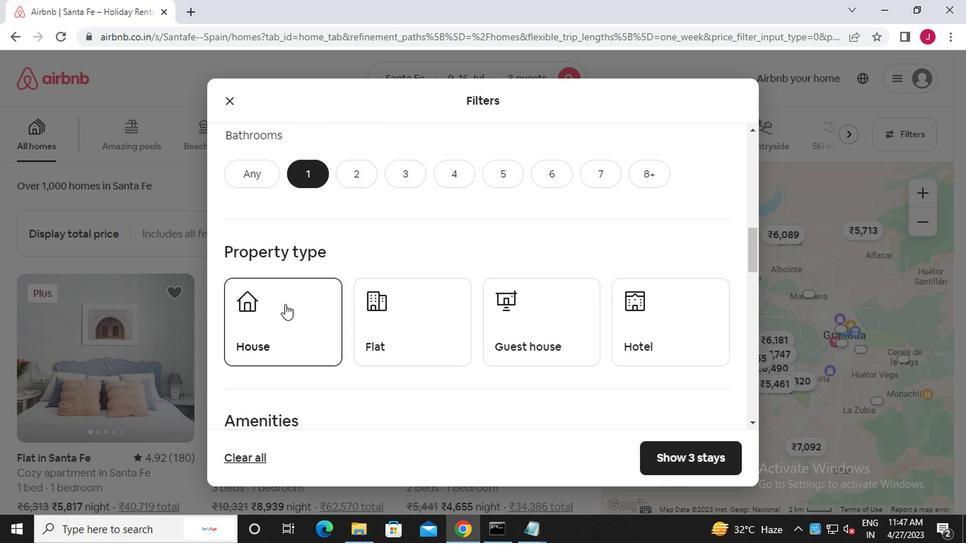 
Action: Mouse moved to (373, 321)
Screenshot: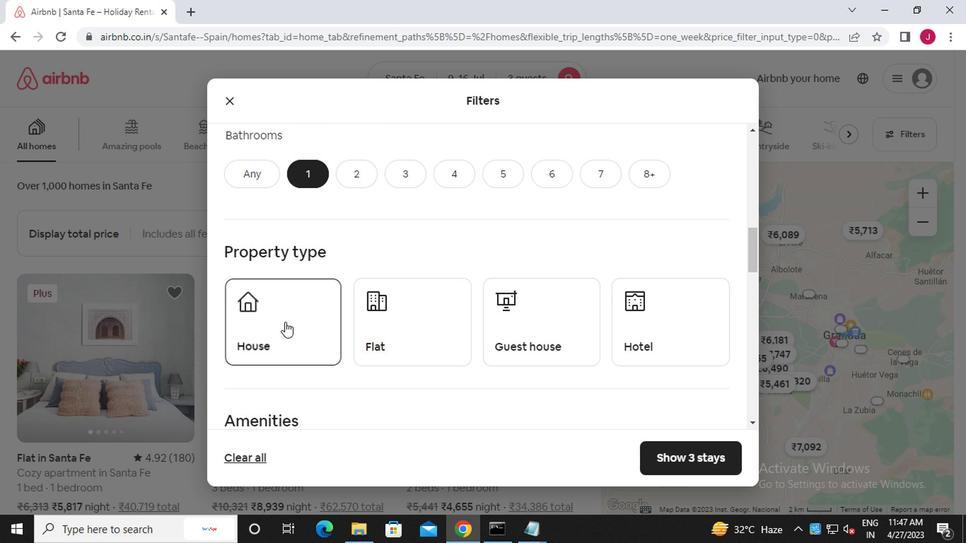 
Action: Mouse pressed left at (373, 321)
Screenshot: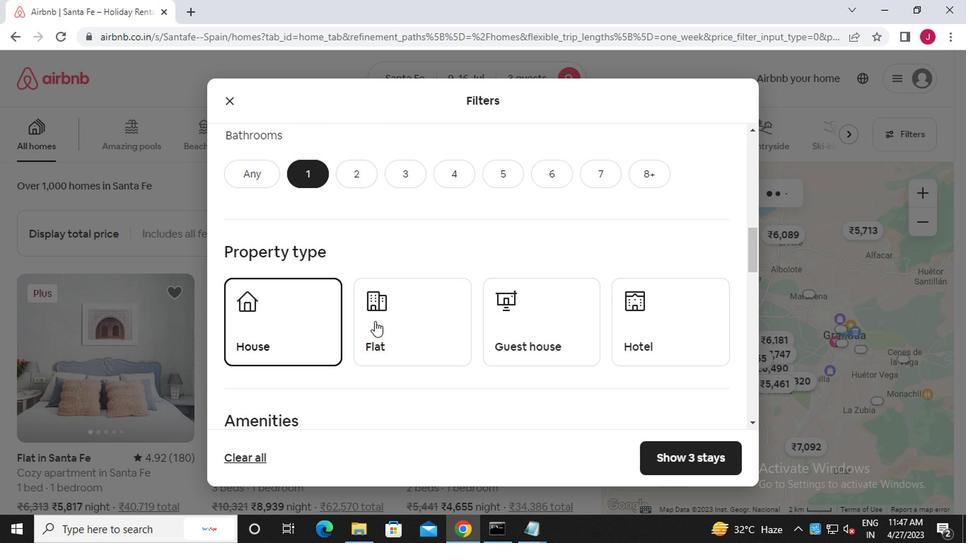 
Action: Mouse moved to (497, 331)
Screenshot: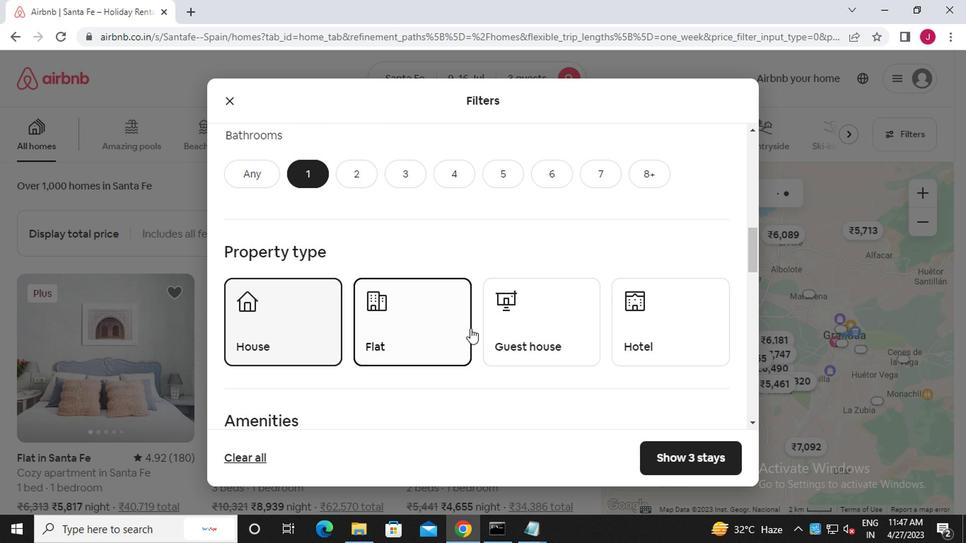 
Action: Mouse pressed left at (497, 331)
Screenshot: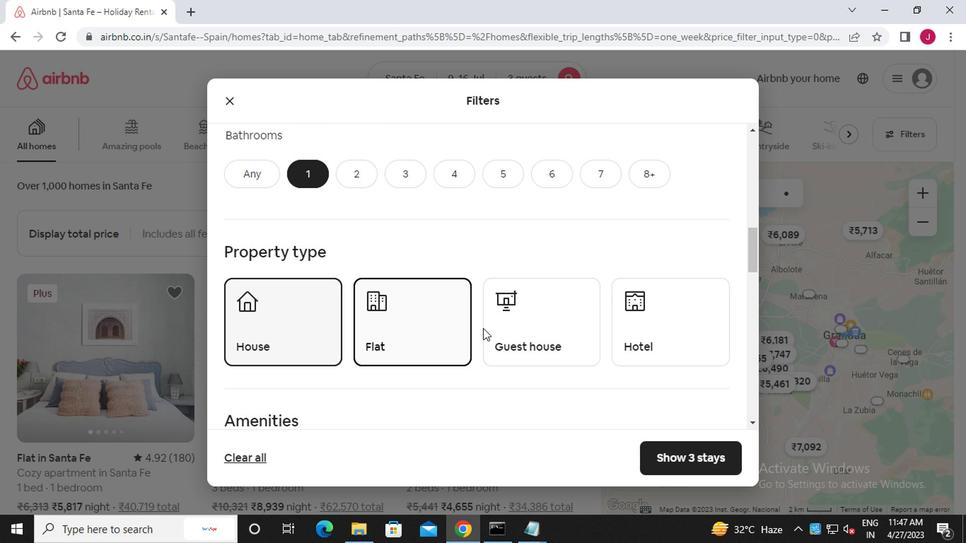 
Action: Mouse moved to (528, 325)
Screenshot: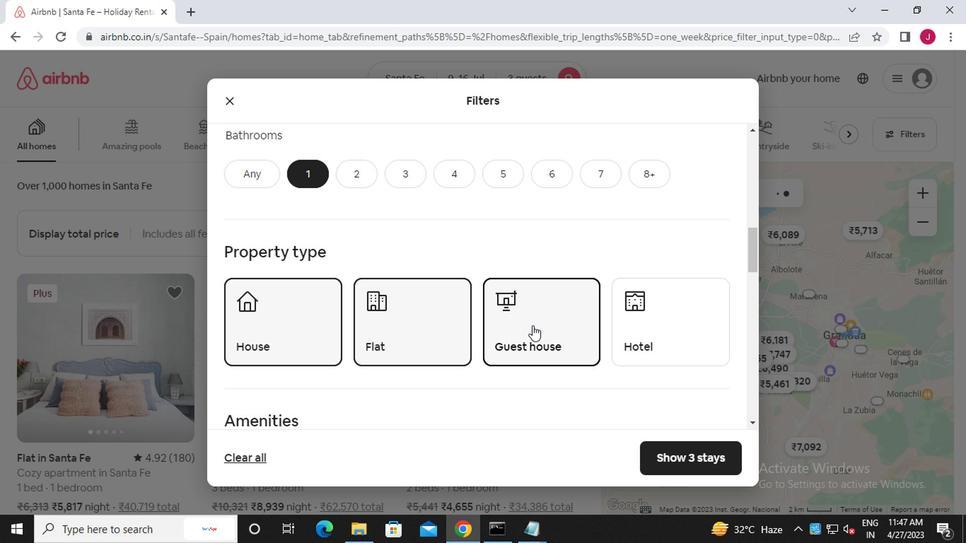 
Action: Mouse scrolled (528, 324) with delta (0, 0)
Screenshot: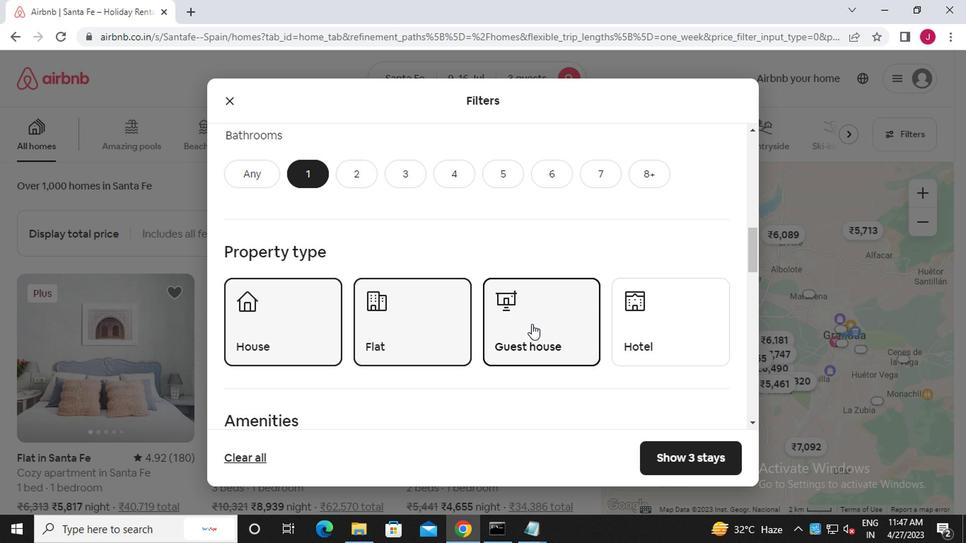 
Action: Mouse scrolled (528, 324) with delta (0, 0)
Screenshot: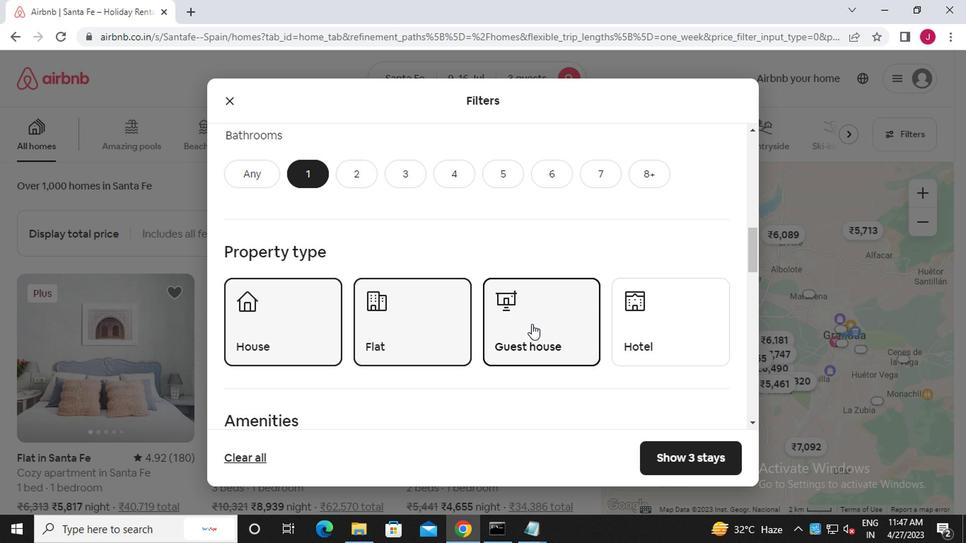 
Action: Mouse scrolled (528, 324) with delta (0, 0)
Screenshot: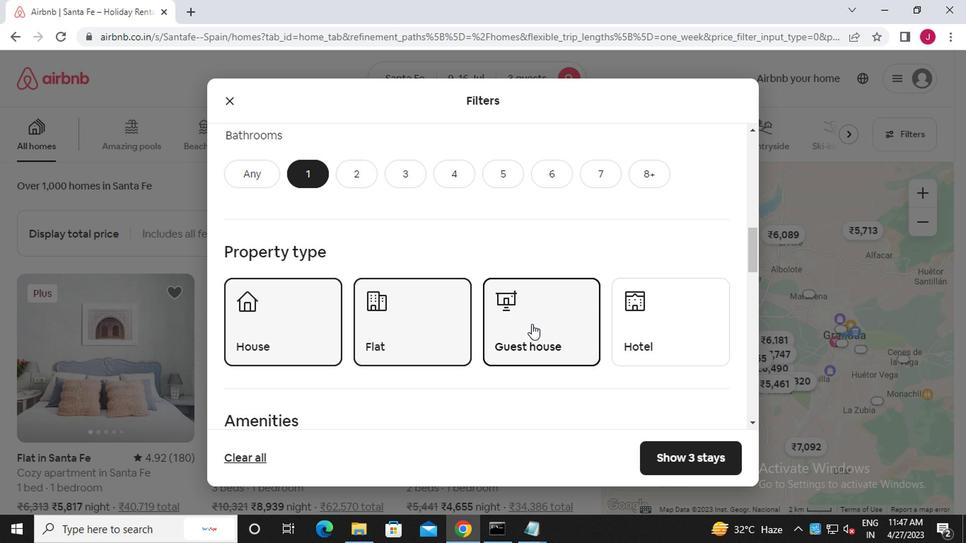 
Action: Mouse scrolled (528, 324) with delta (0, 0)
Screenshot: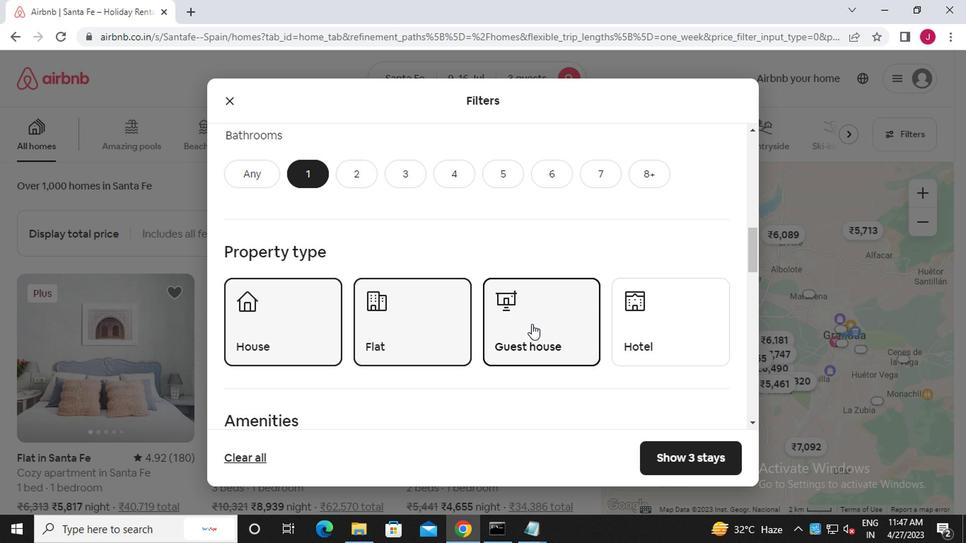 
Action: Mouse moved to (532, 324)
Screenshot: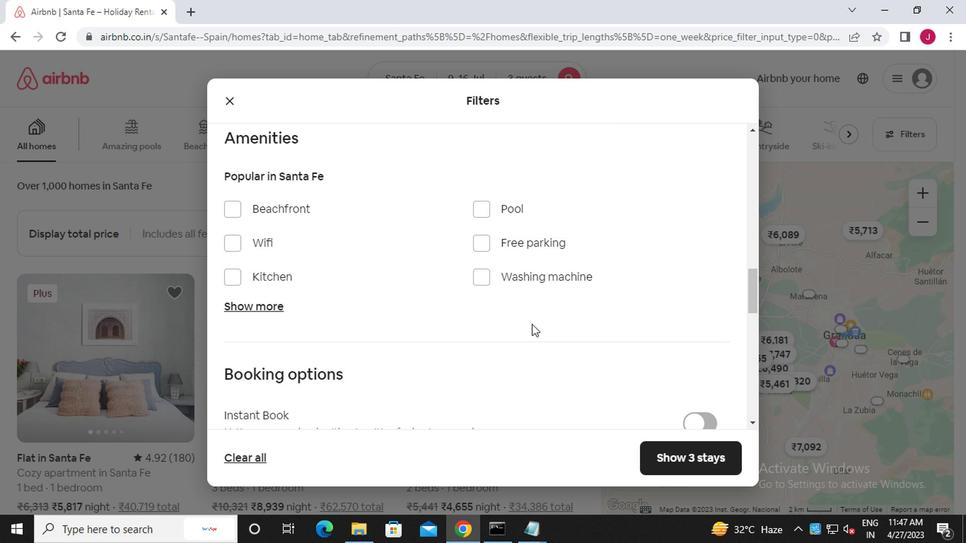 
Action: Mouse scrolled (532, 323) with delta (0, -1)
Screenshot: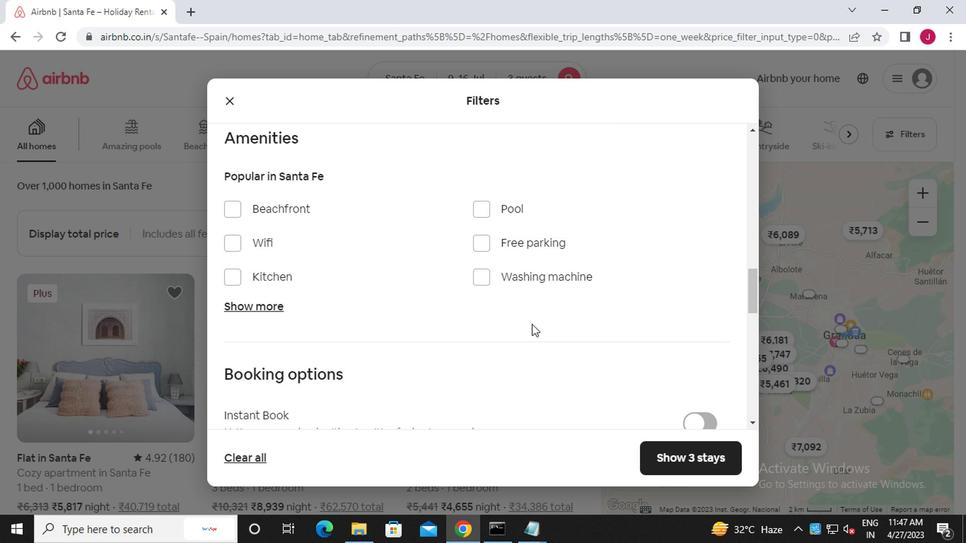 
Action: Mouse scrolled (532, 323) with delta (0, -1)
Screenshot: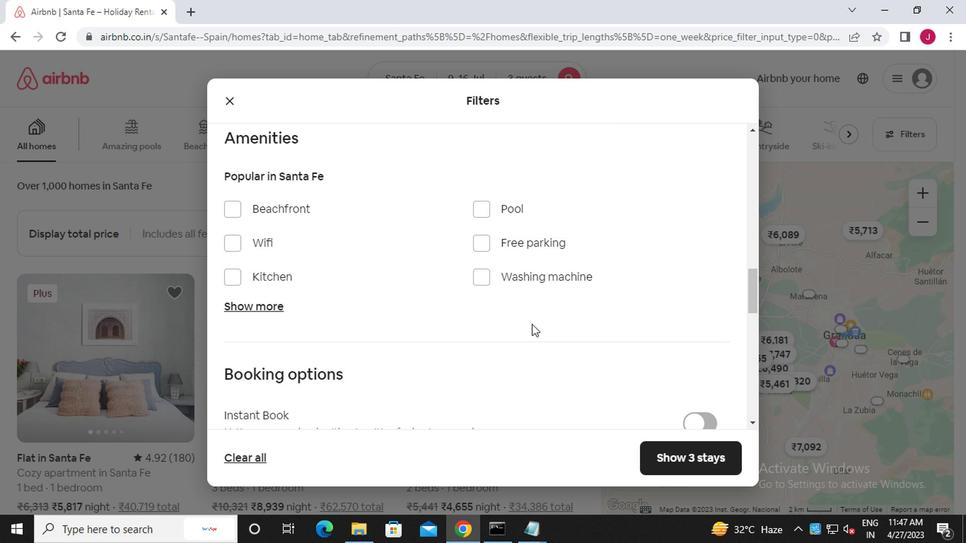 
Action: Mouse moved to (700, 329)
Screenshot: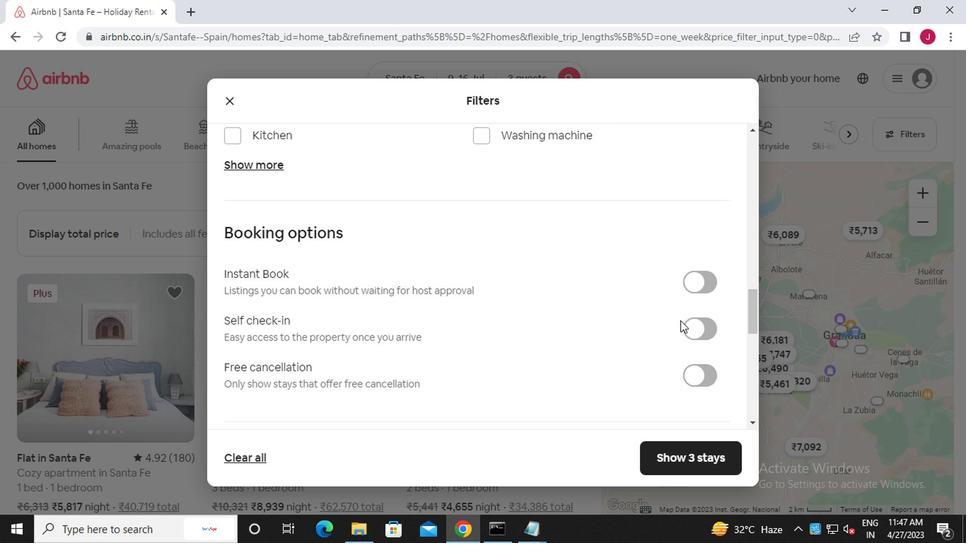 
Action: Mouse pressed left at (700, 329)
Screenshot: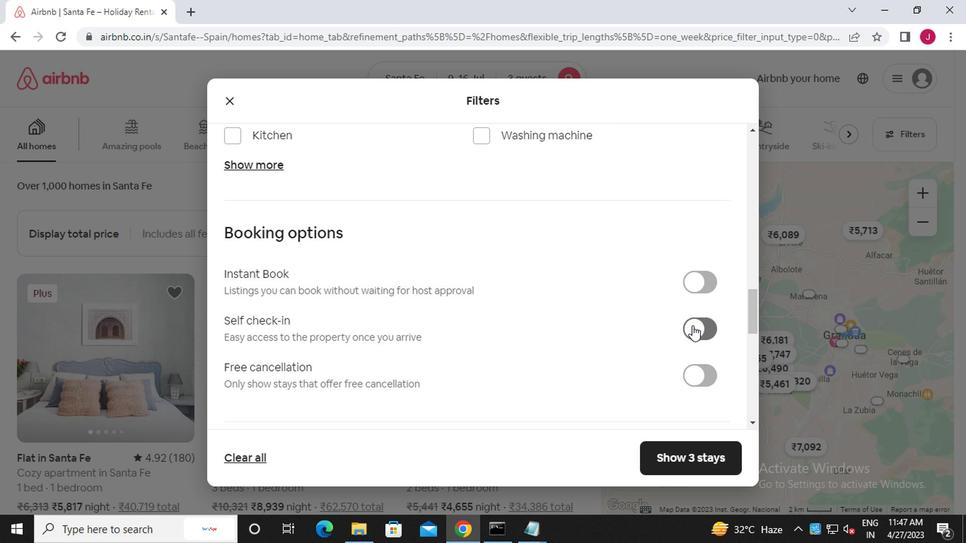 
Action: Mouse moved to (419, 334)
Screenshot: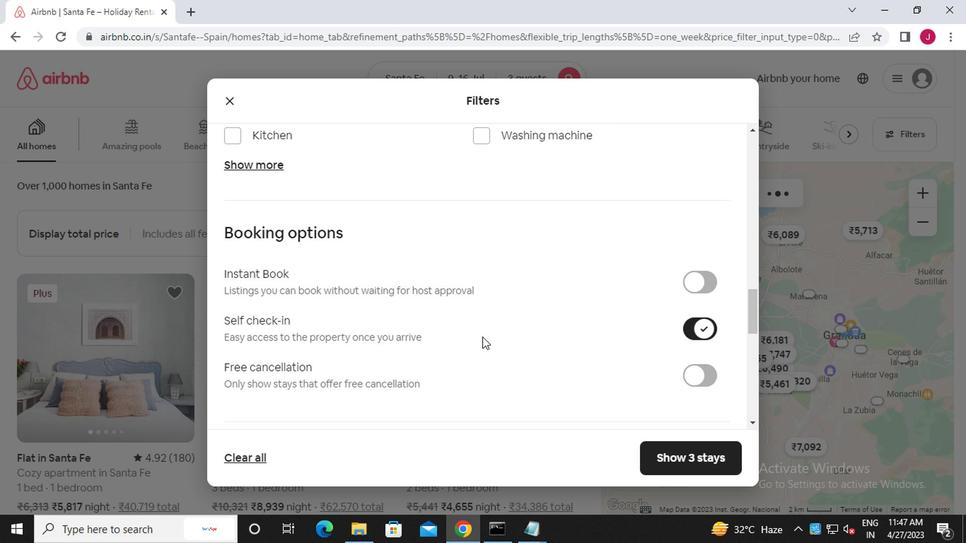 
Action: Mouse scrolled (419, 333) with delta (0, 0)
Screenshot: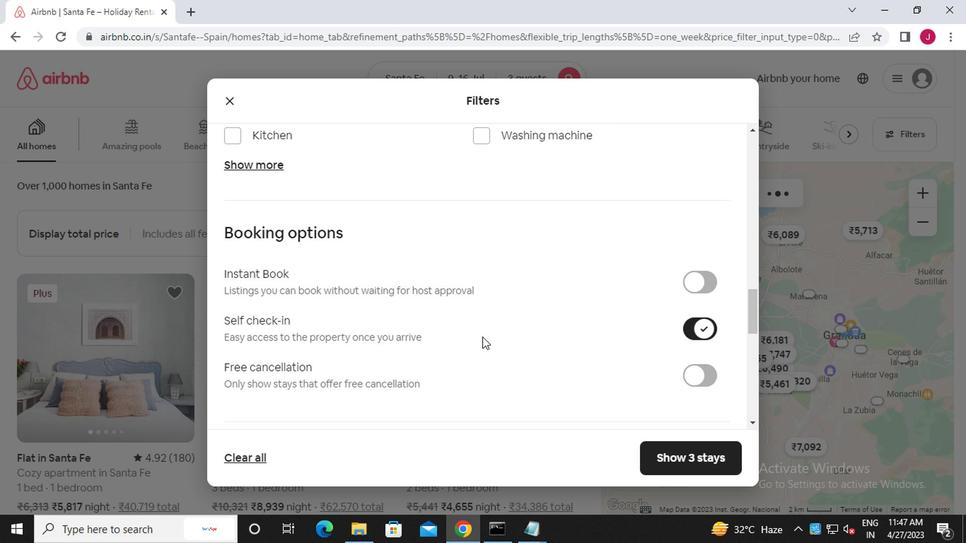 
Action: Mouse moved to (419, 334)
Screenshot: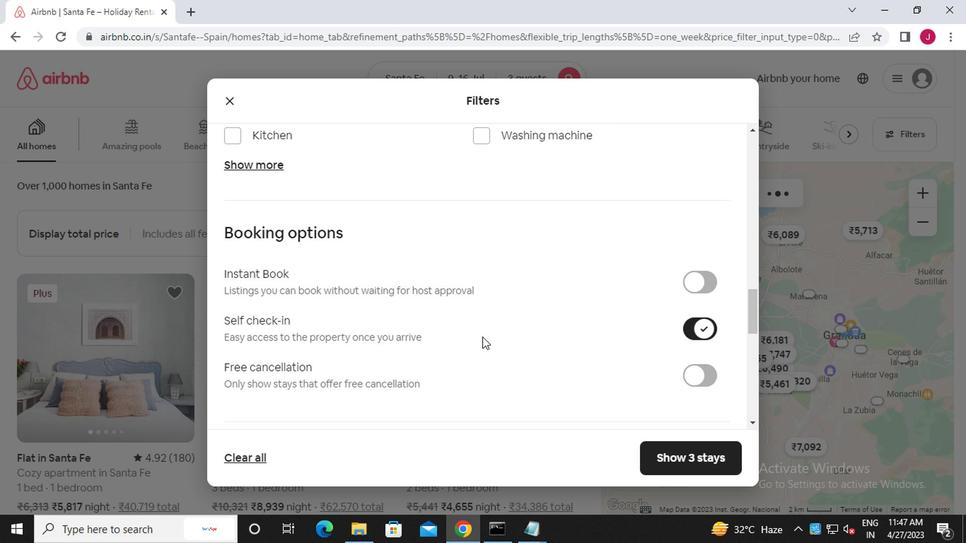 
Action: Mouse scrolled (419, 333) with delta (0, 0)
Screenshot: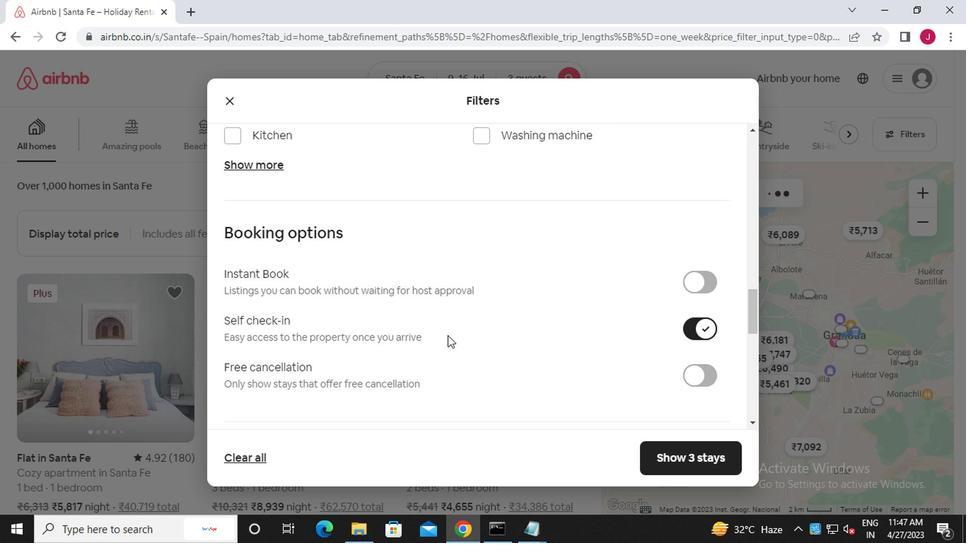 
Action: Mouse moved to (417, 333)
Screenshot: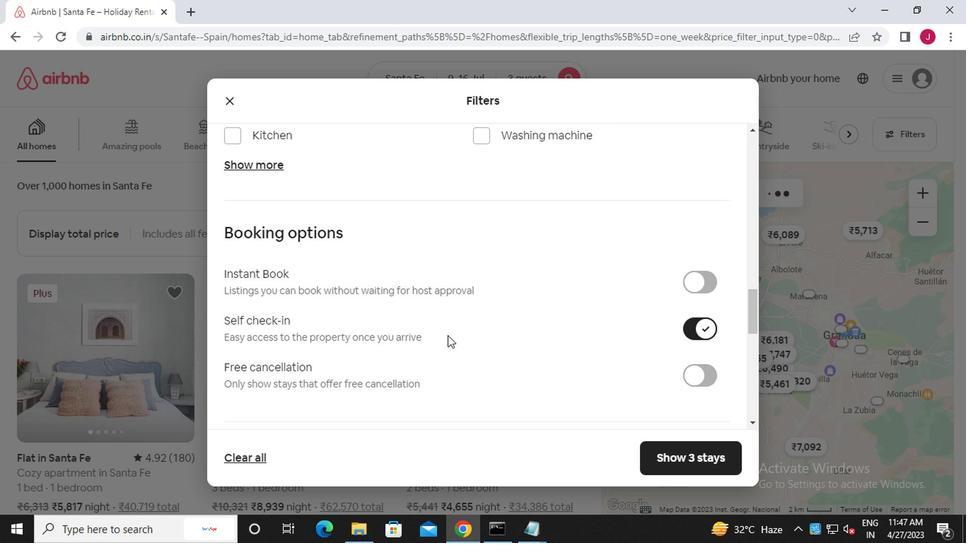 
Action: Mouse scrolled (417, 332) with delta (0, -1)
Screenshot: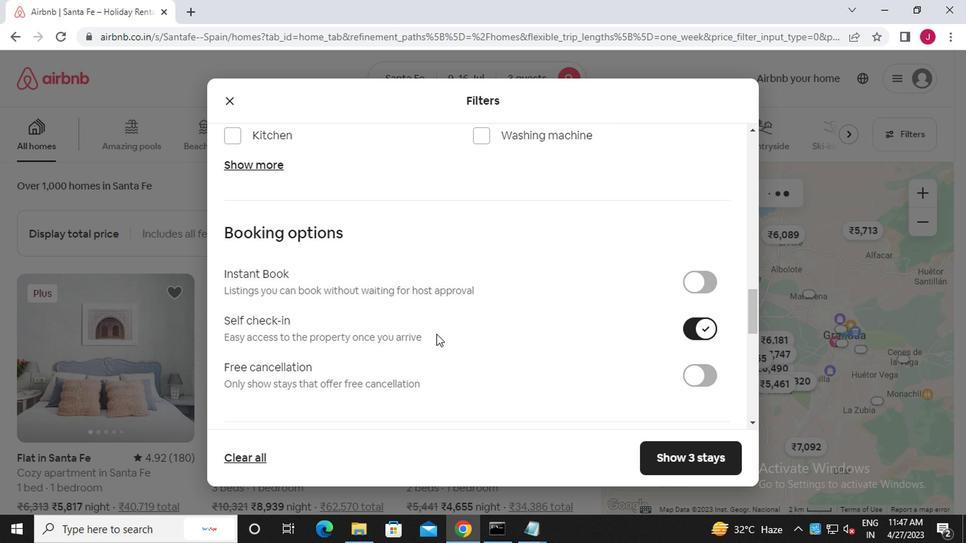 
Action: Mouse moved to (417, 333)
Screenshot: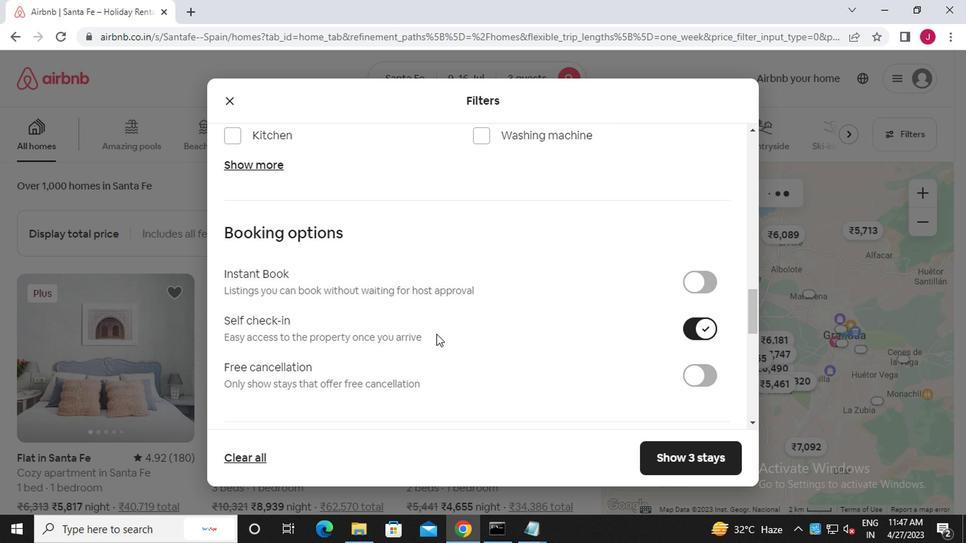 
Action: Mouse scrolled (417, 332) with delta (0, -1)
Screenshot: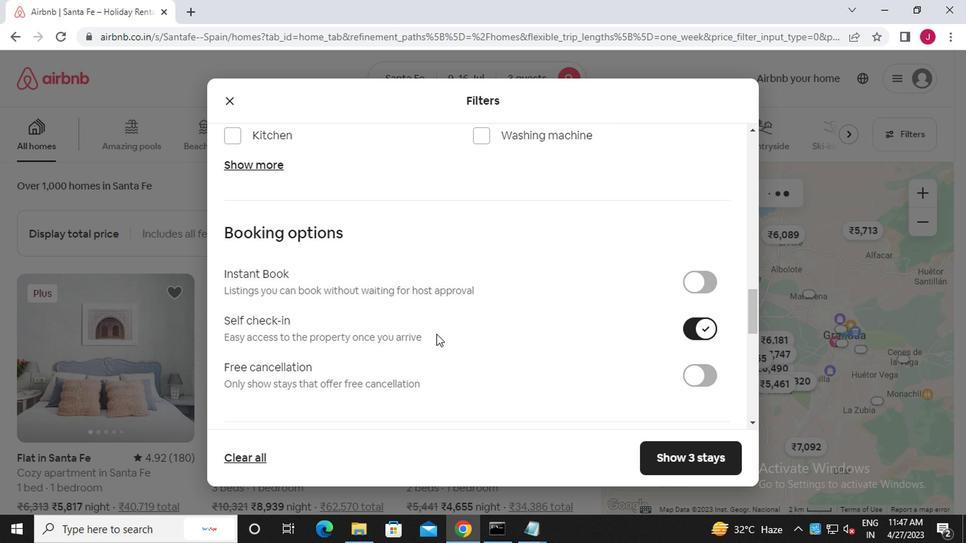 
Action: Mouse scrolled (417, 332) with delta (0, -1)
Screenshot: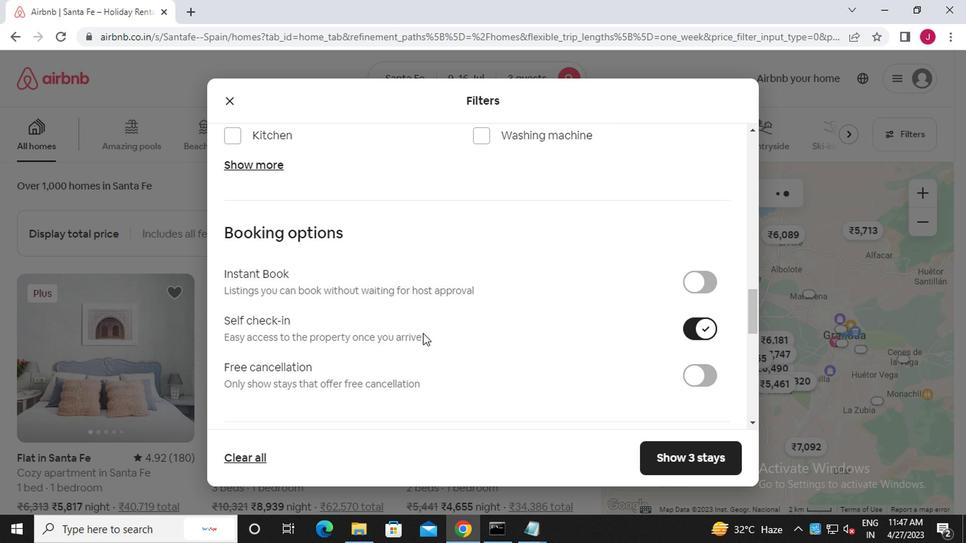 
Action: Mouse moved to (417, 333)
Screenshot: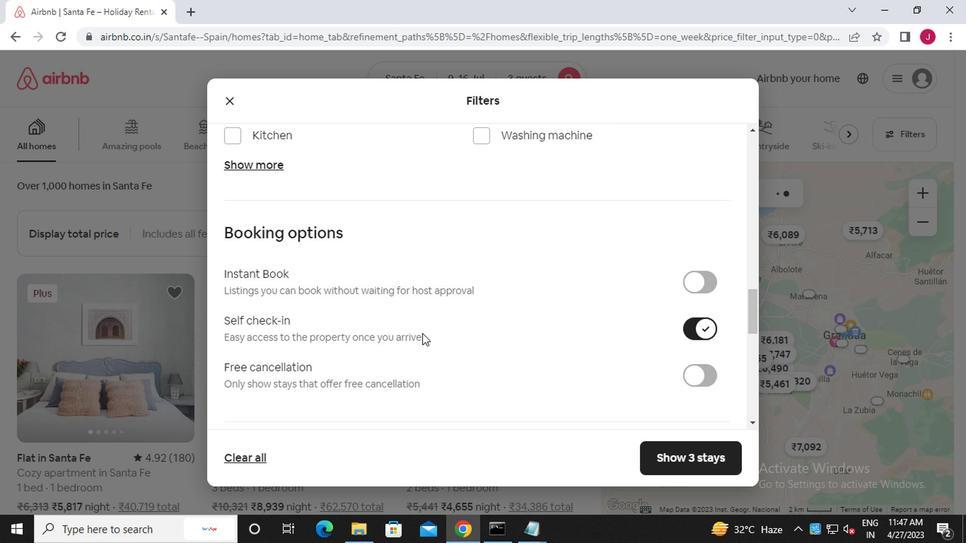 
Action: Mouse scrolled (417, 332) with delta (0, -1)
Screenshot: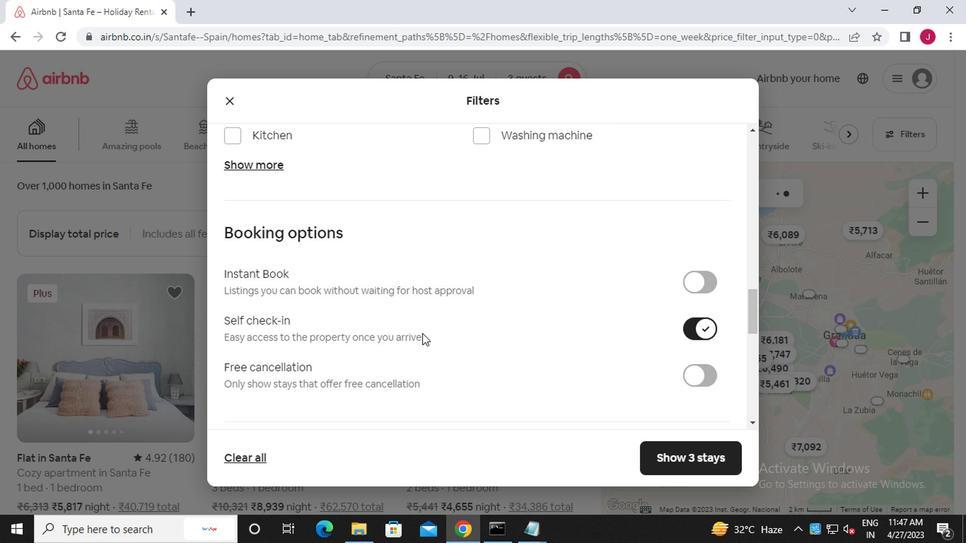 
Action: Mouse moved to (415, 333)
Screenshot: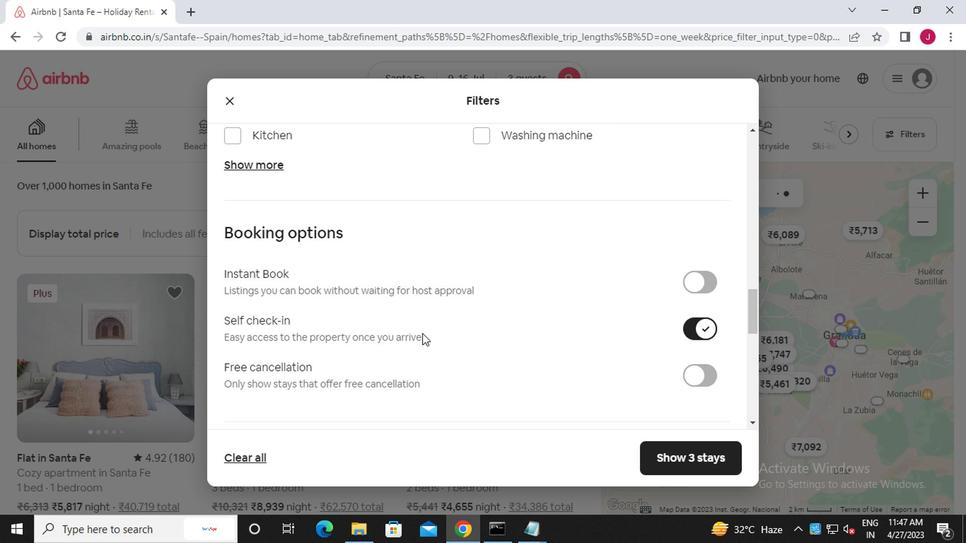 
Action: Mouse scrolled (415, 332) with delta (0, -1)
Screenshot: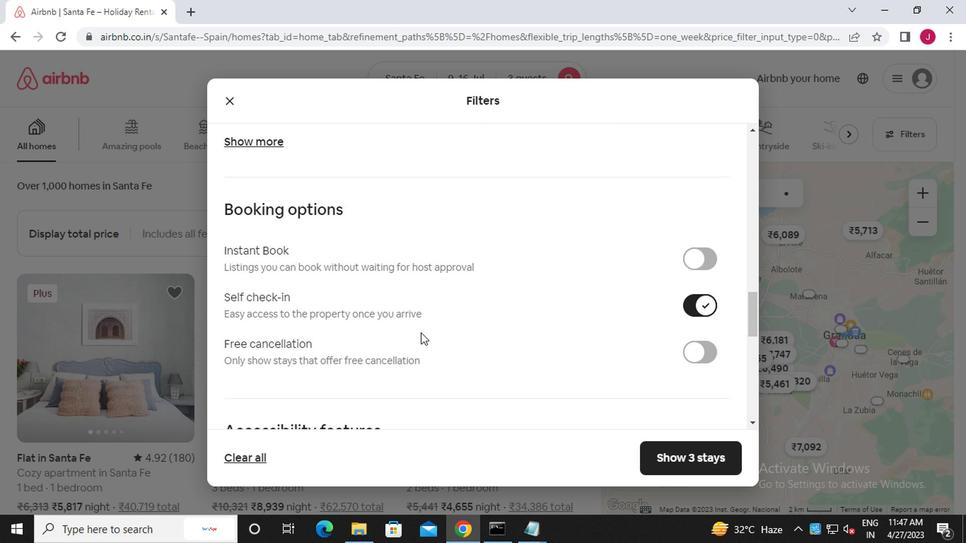 
Action: Mouse moved to (288, 310)
Screenshot: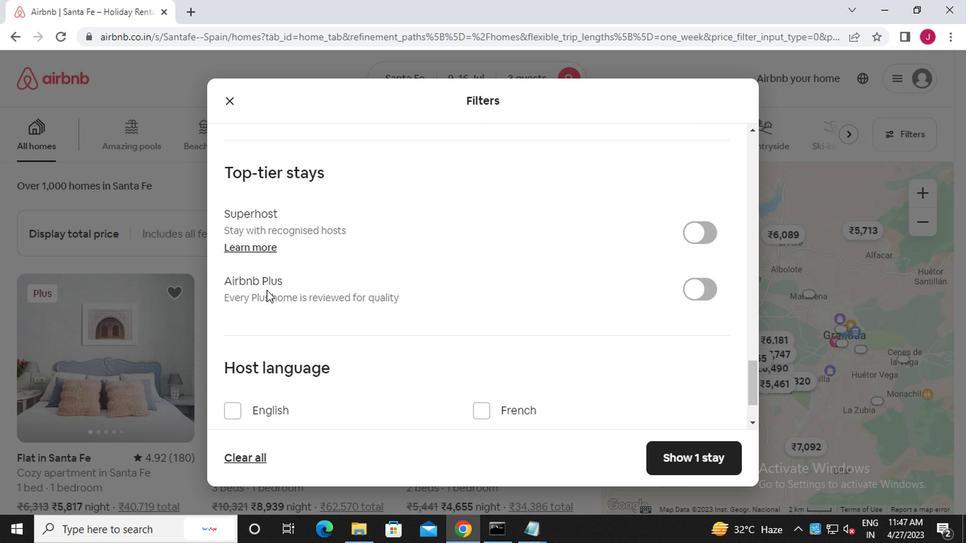 
Action: Mouse scrolled (288, 310) with delta (0, 0)
Screenshot: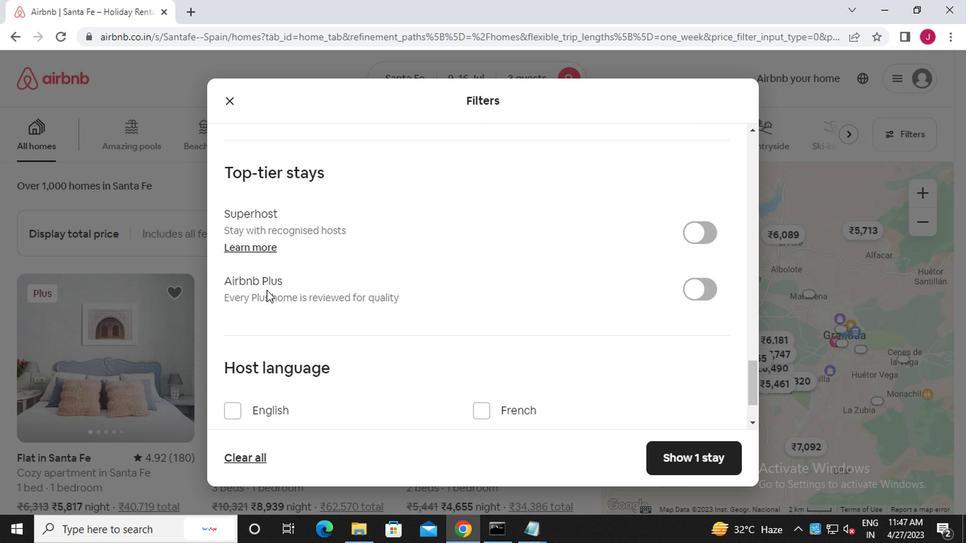
Action: Mouse moved to (288, 311)
Screenshot: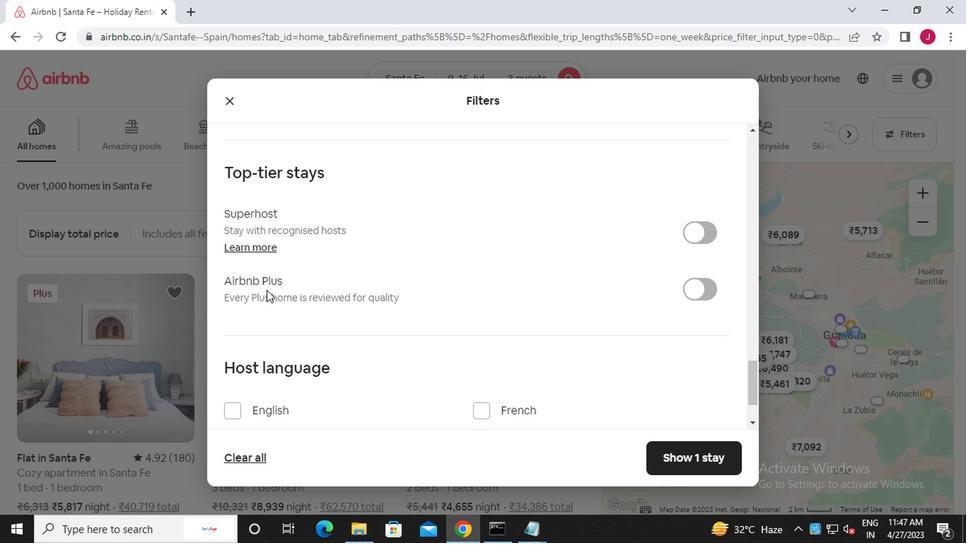 
Action: Mouse scrolled (288, 310) with delta (0, 0)
Screenshot: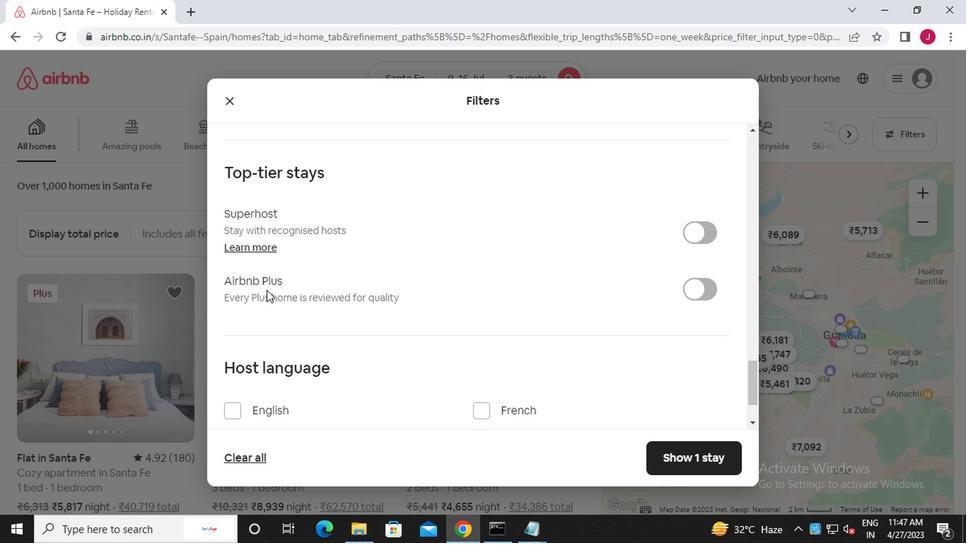 
Action: Mouse moved to (288, 312)
Screenshot: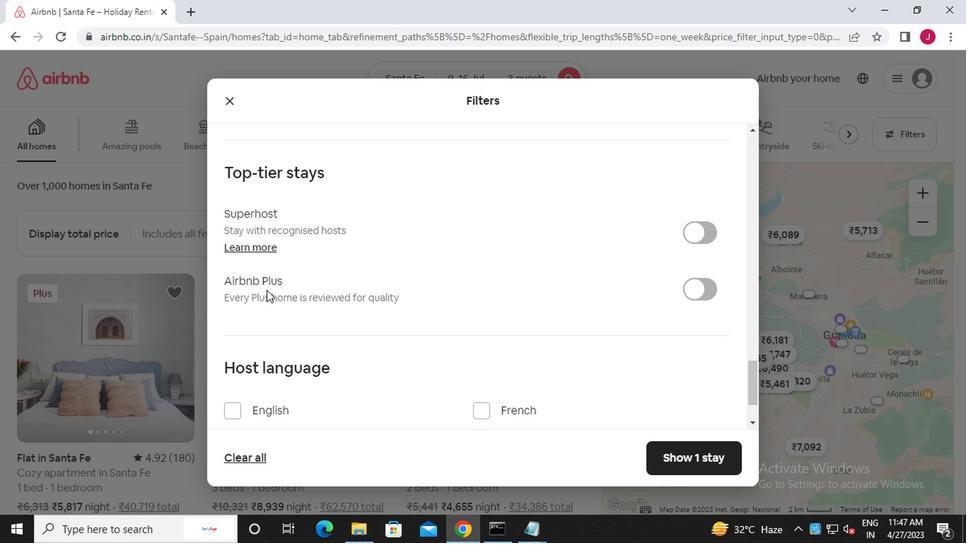 
Action: Mouse scrolled (288, 311) with delta (0, -1)
Screenshot: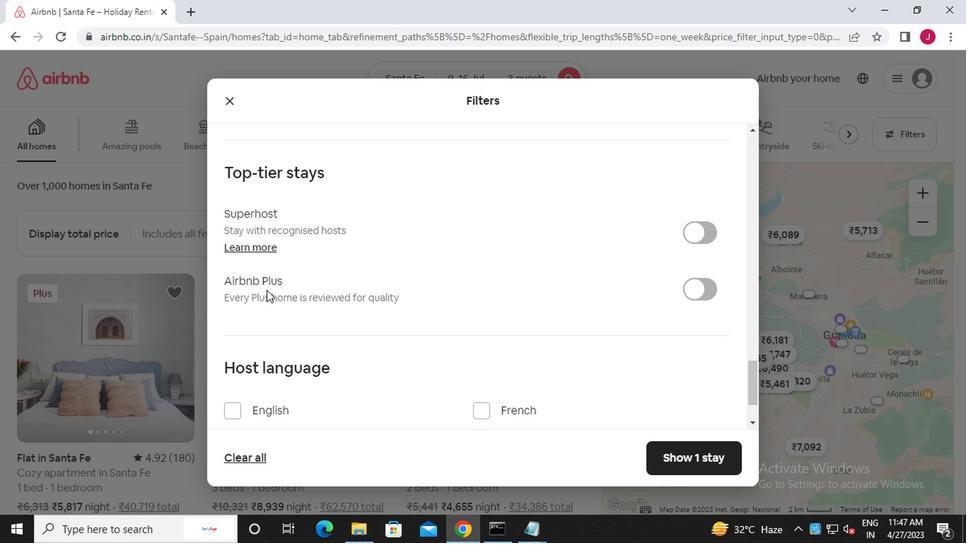 
Action: Mouse moved to (236, 330)
Screenshot: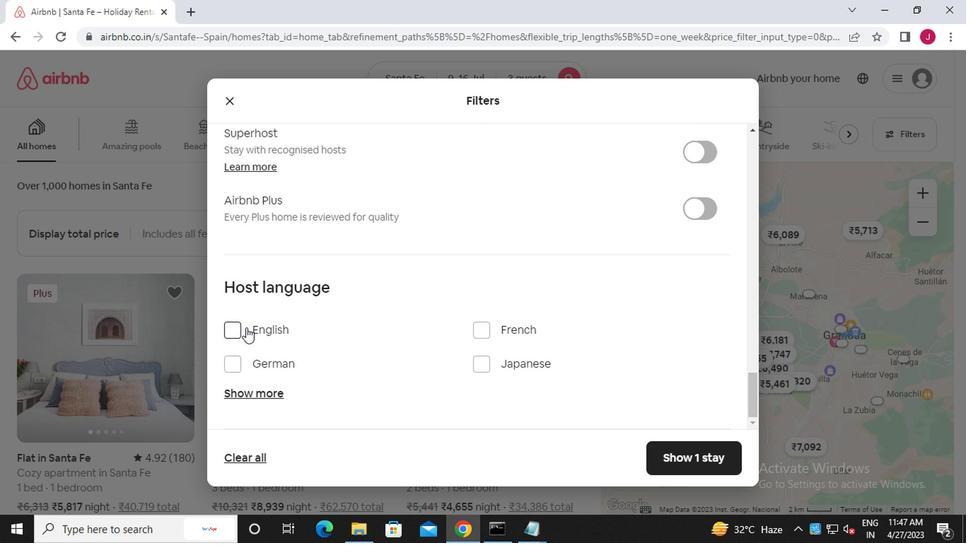 
Action: Mouse pressed left at (236, 330)
Screenshot: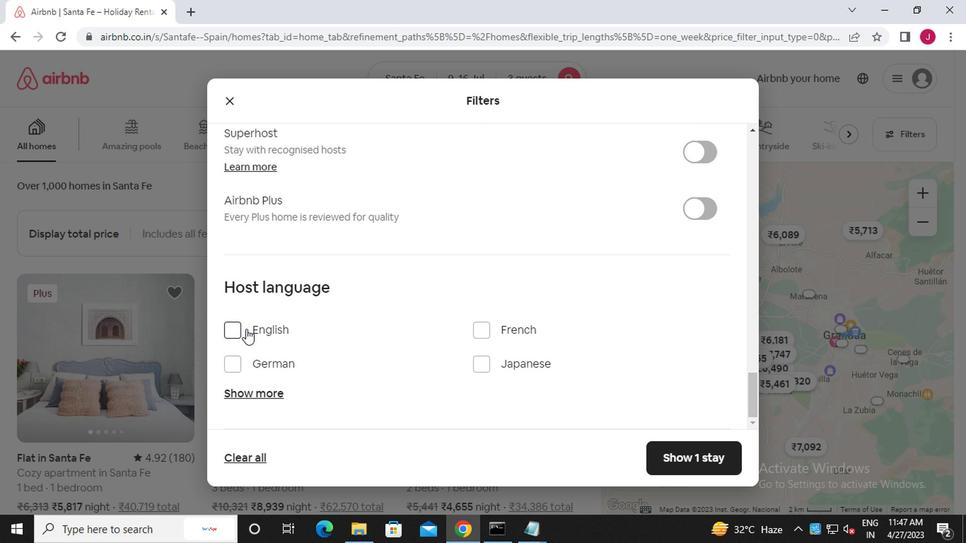 
Action: Mouse moved to (521, 393)
Screenshot: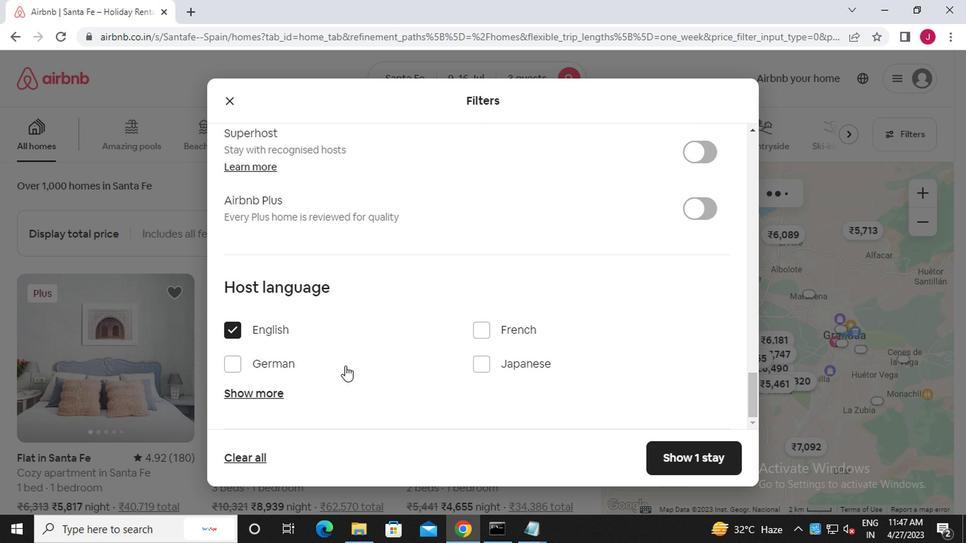 
Action: Mouse scrolled (521, 392) with delta (0, -1)
Screenshot: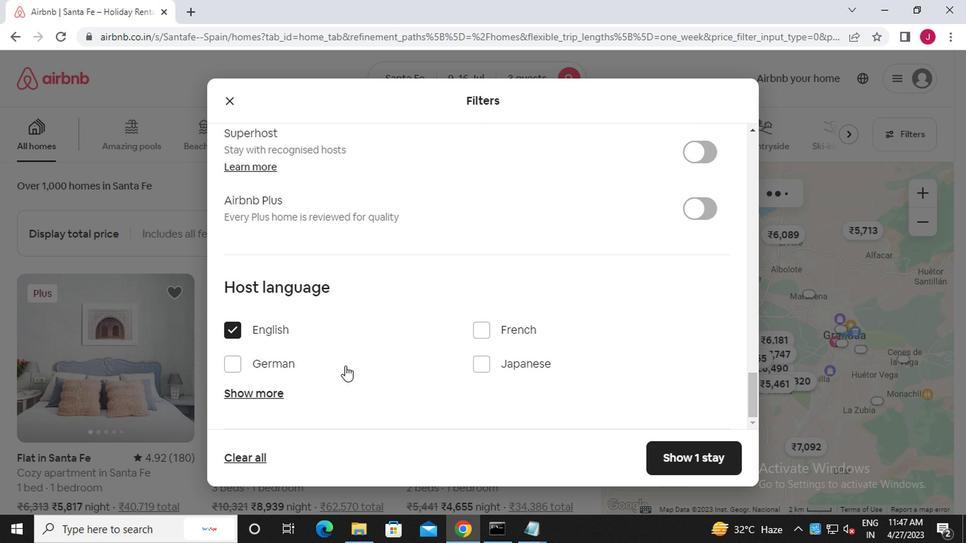 
Action: Mouse scrolled (521, 392) with delta (0, -1)
Screenshot: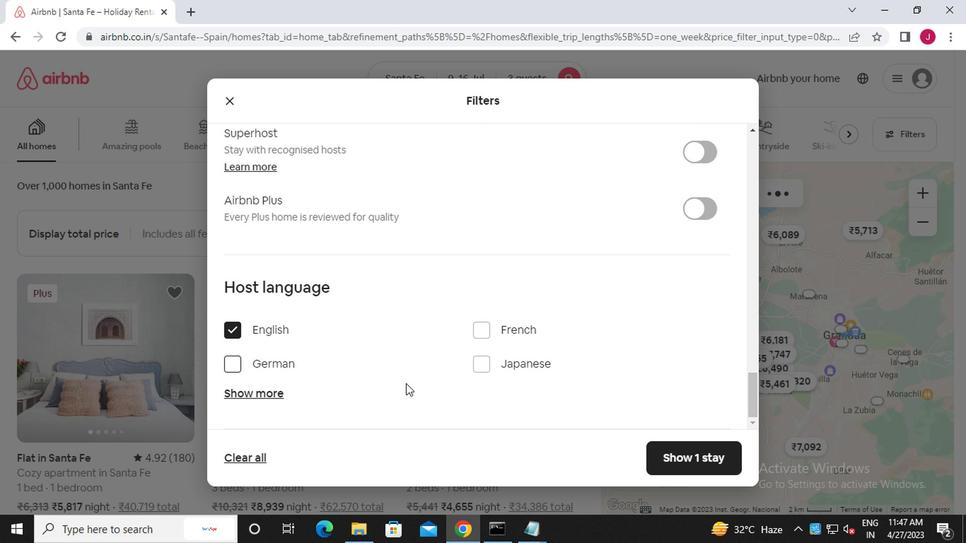 
Action: Mouse scrolled (521, 392) with delta (0, -1)
Screenshot: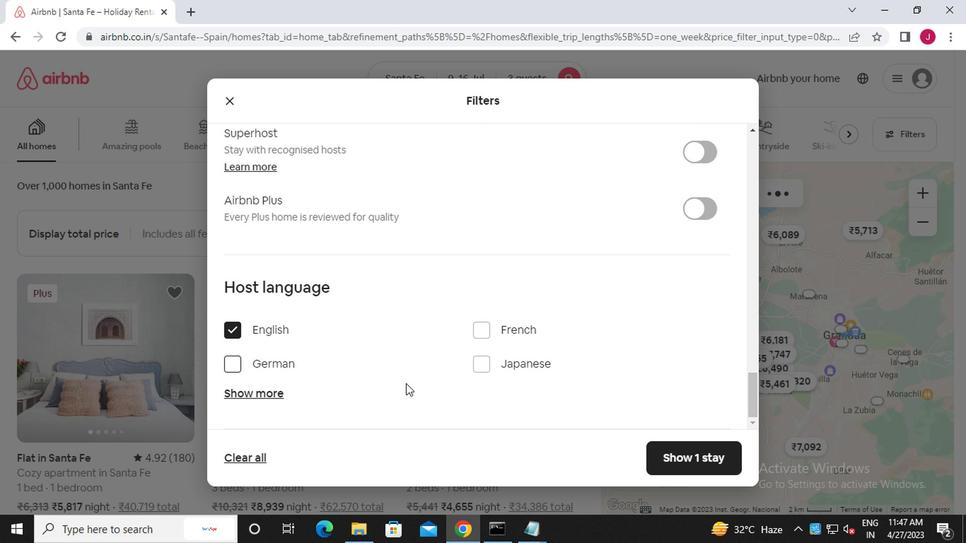 
Action: Mouse scrolled (521, 392) with delta (0, -1)
Screenshot: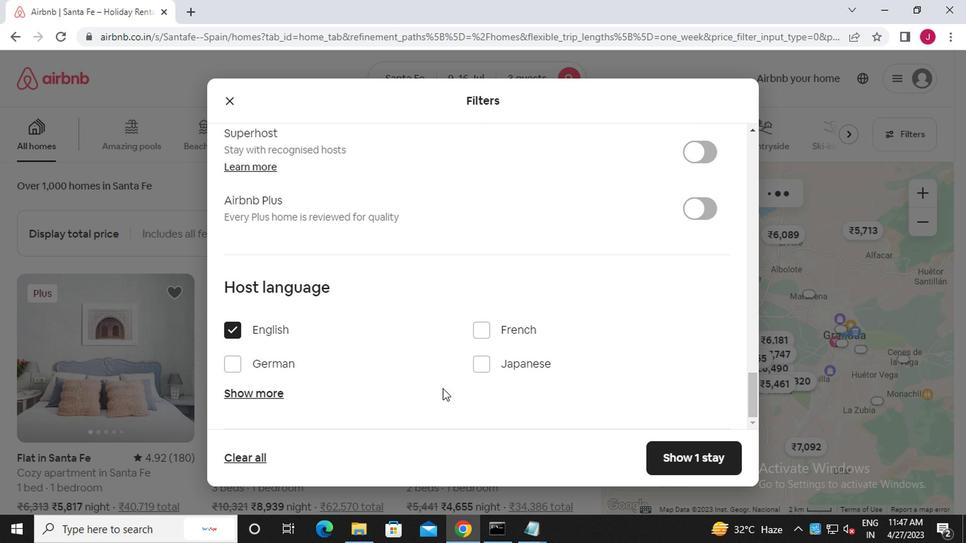 
Action: Mouse moved to (521, 393)
Screenshot: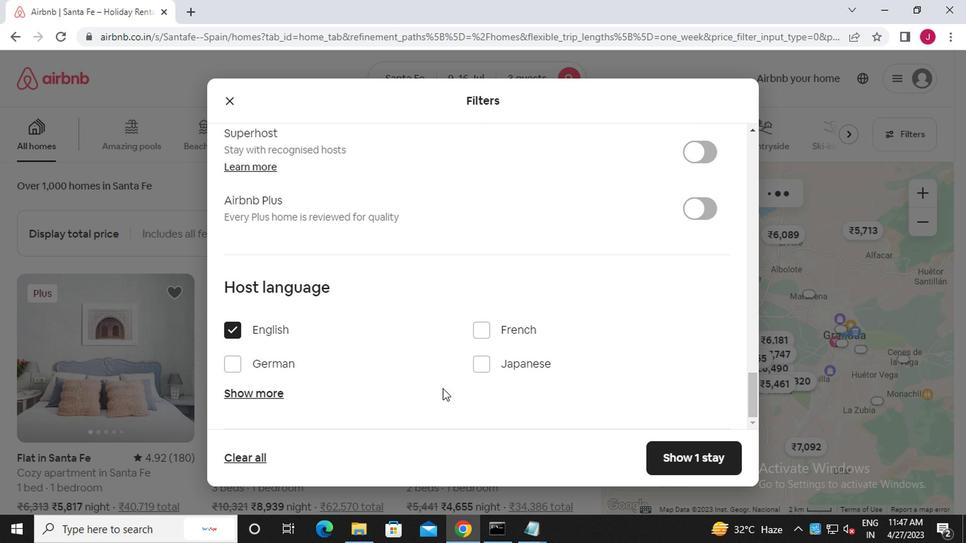 
Action: Mouse scrolled (521, 392) with delta (0, -1)
Screenshot: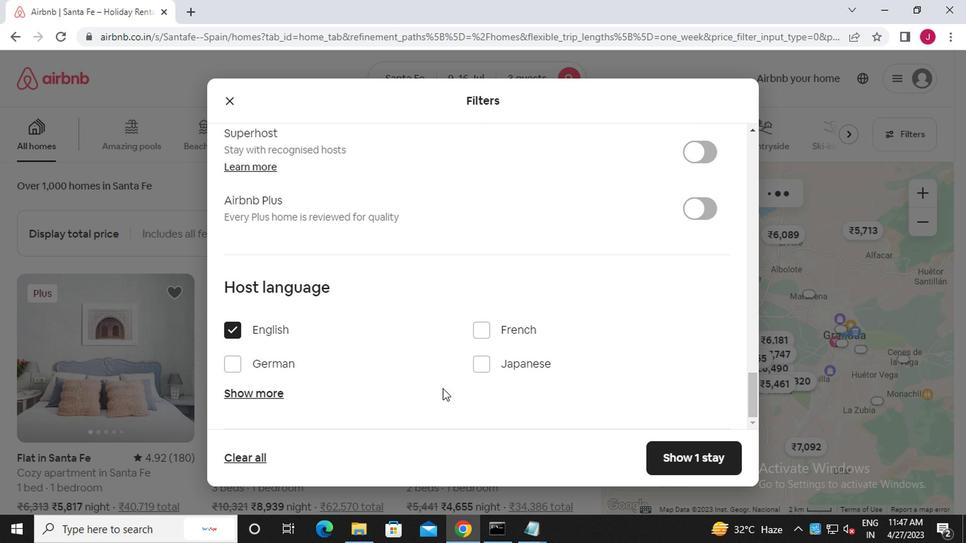 
Action: Mouse moved to (524, 390)
Screenshot: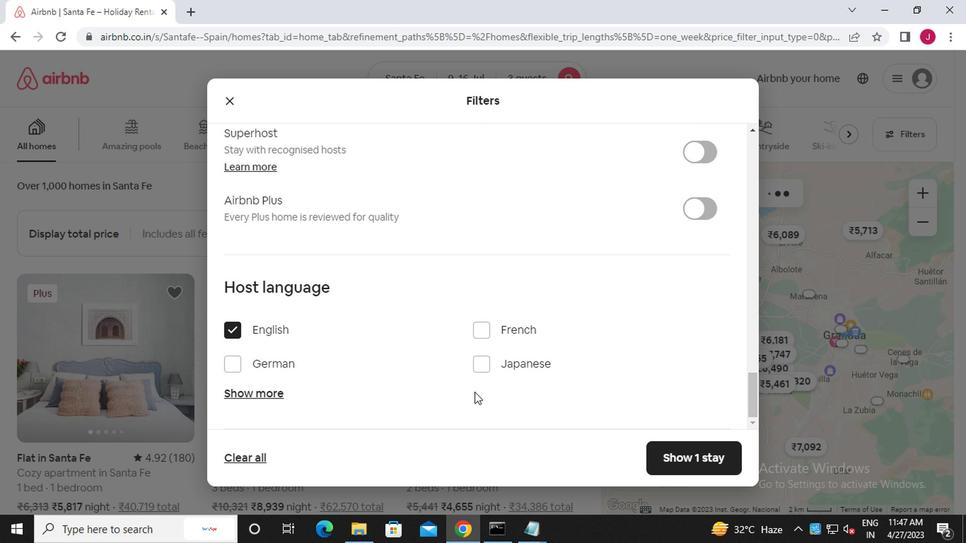 
Action: Mouse scrolled (524, 389) with delta (0, 0)
Screenshot: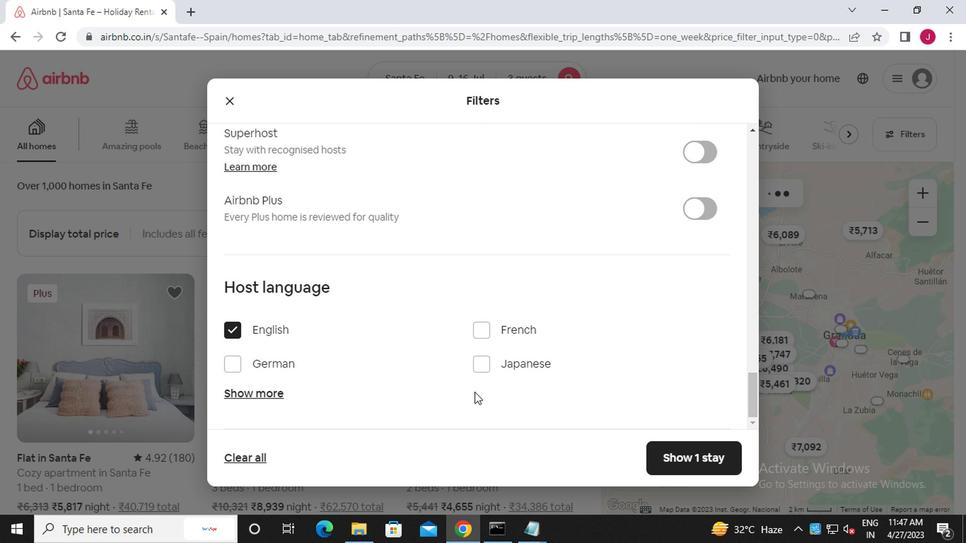 
Action: Mouse moved to (683, 455)
Screenshot: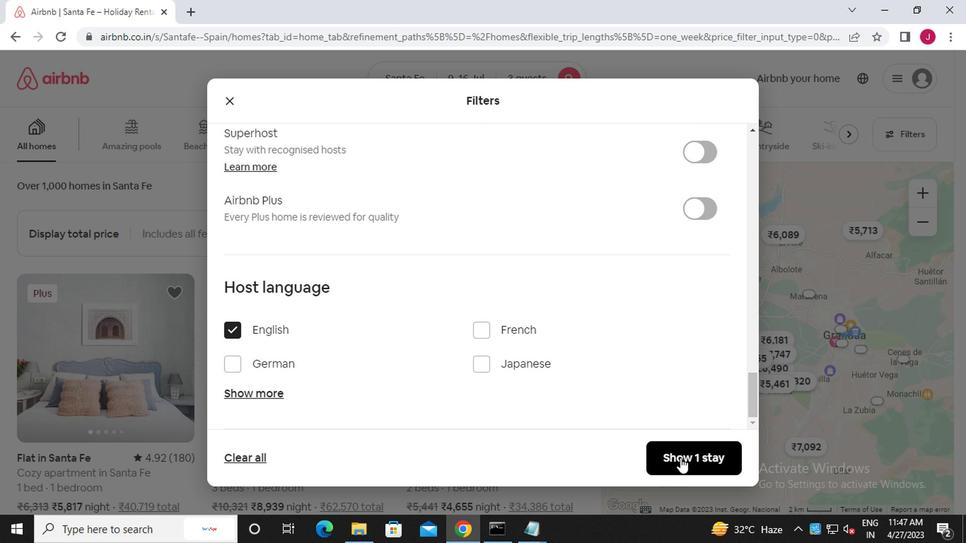 
Action: Mouse pressed left at (683, 455)
Screenshot: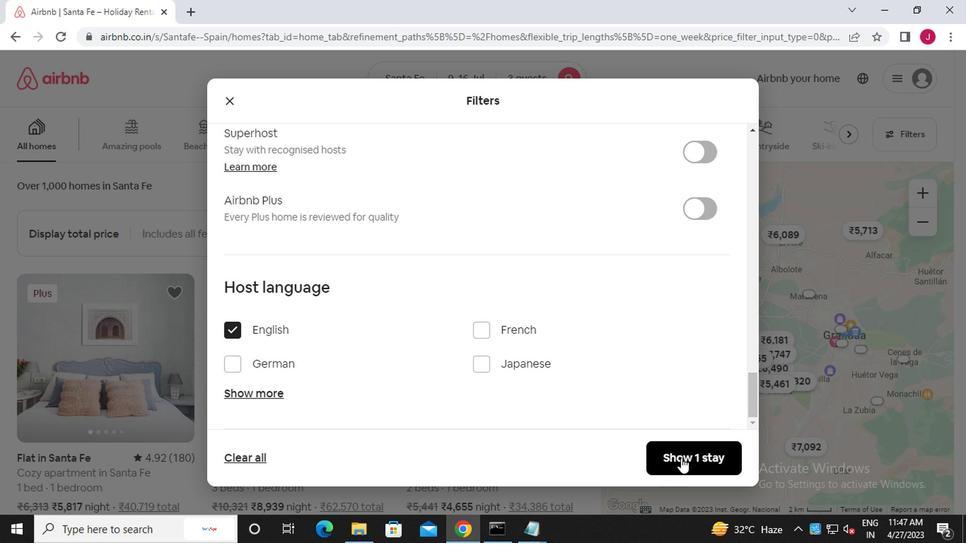 
Action: Mouse moved to (669, 448)
Screenshot: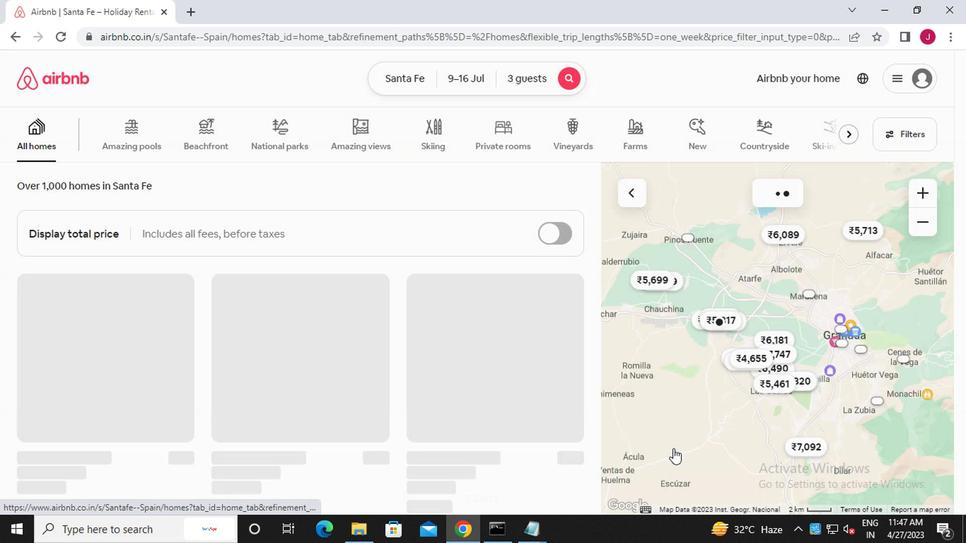 
